 Task: Add Mineral Fusion Desert Sand Nail Polish to the cart.
Action: Mouse moved to (237, 118)
Screenshot: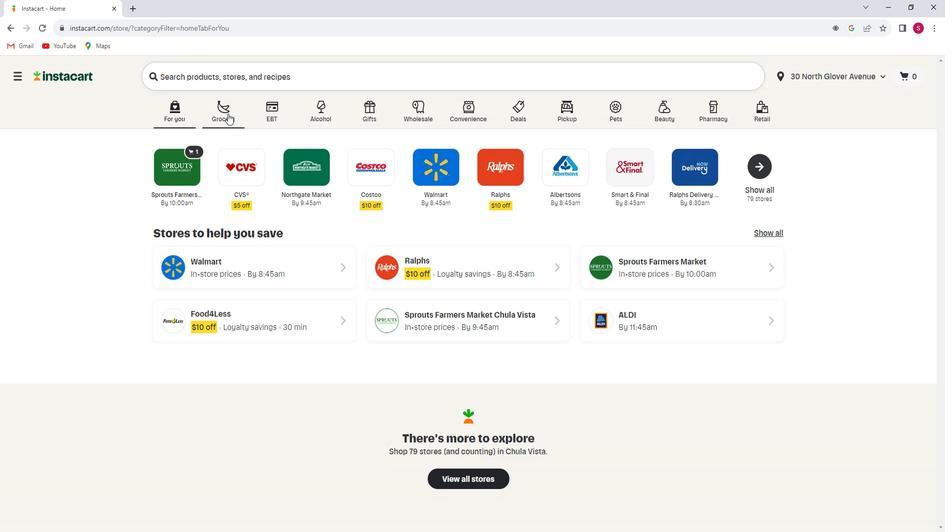 
Action: Mouse pressed left at (237, 118)
Screenshot: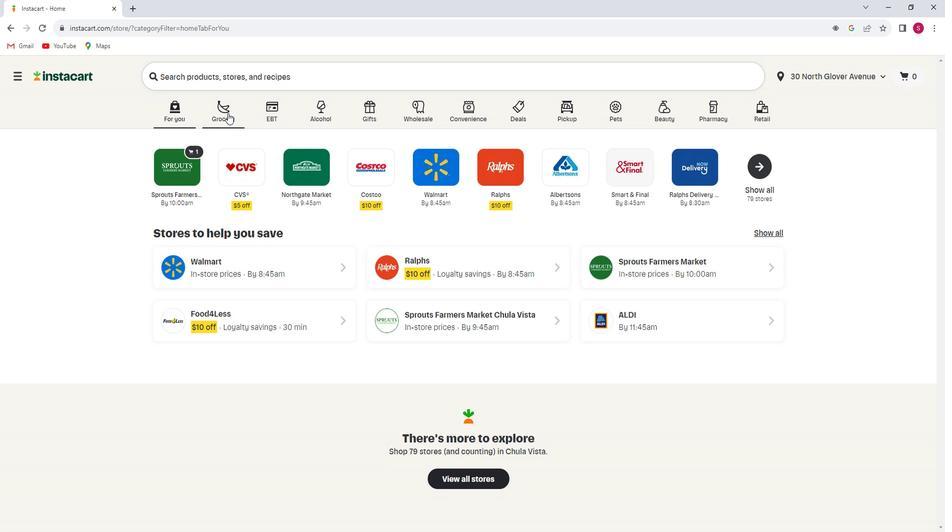 
Action: Mouse moved to (243, 296)
Screenshot: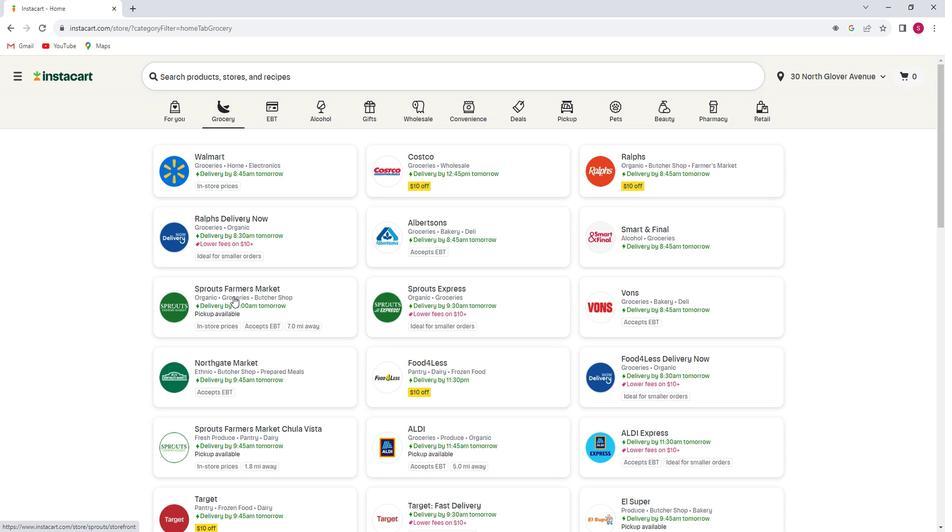 
Action: Mouse pressed left at (243, 296)
Screenshot: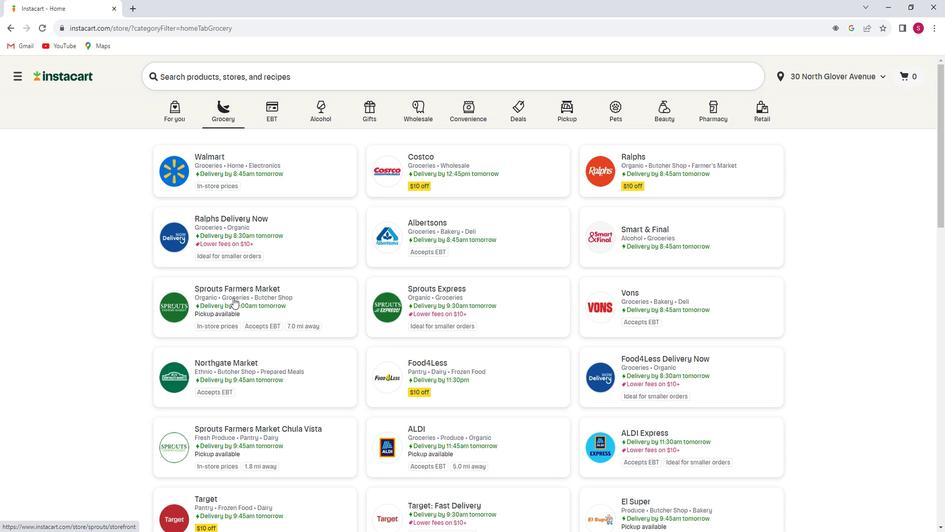 
Action: Mouse moved to (89, 338)
Screenshot: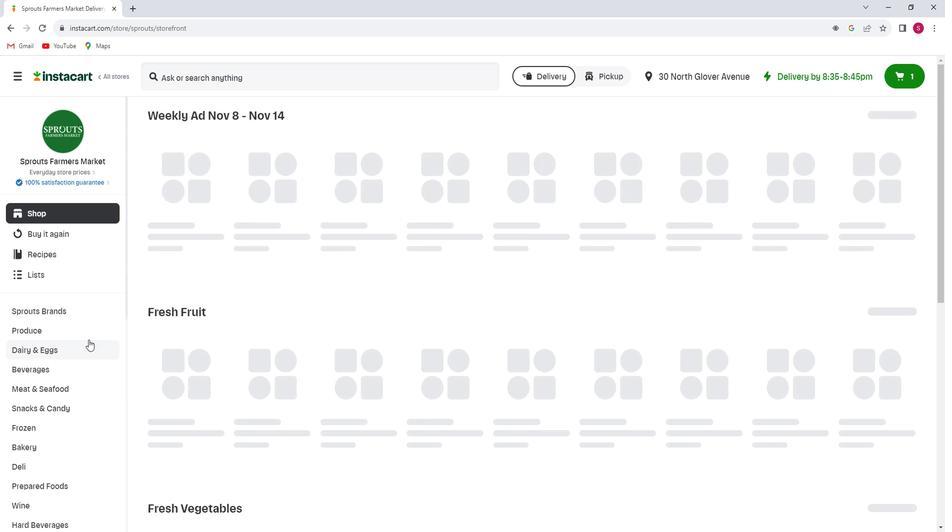 
Action: Mouse scrolled (89, 337) with delta (0, 0)
Screenshot: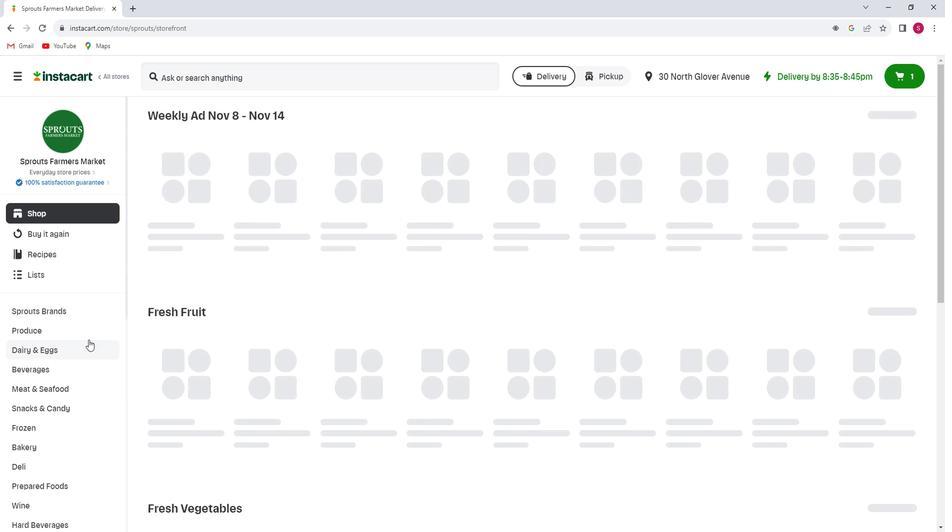 
Action: Mouse moved to (87, 338)
Screenshot: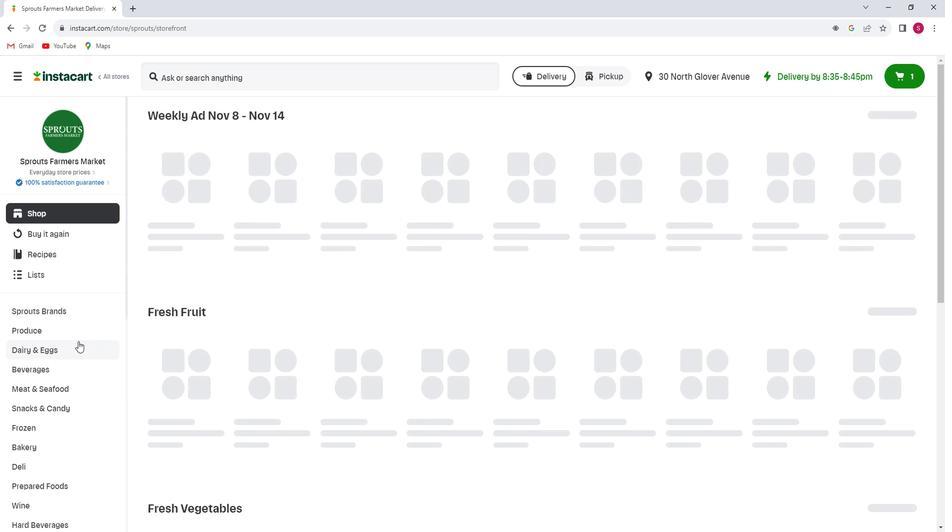 
Action: Mouse scrolled (87, 338) with delta (0, 0)
Screenshot: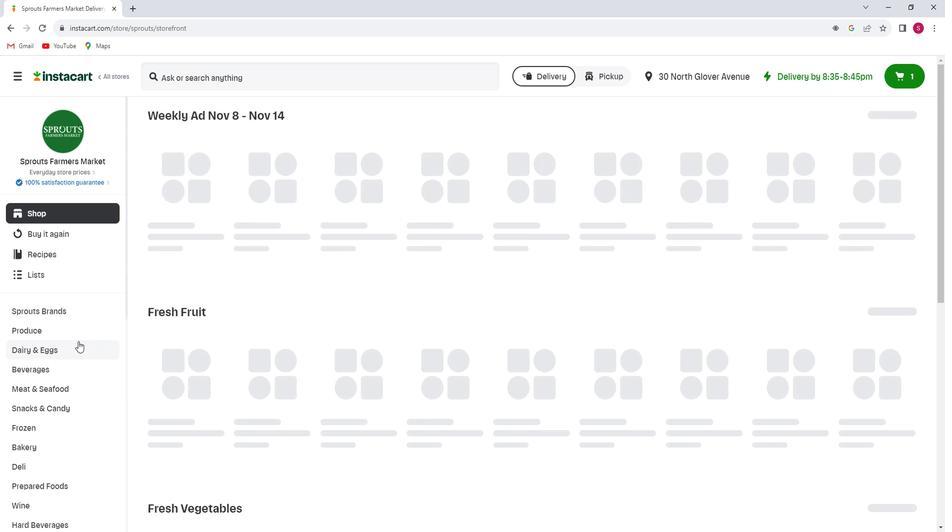 
Action: Mouse moved to (86, 339)
Screenshot: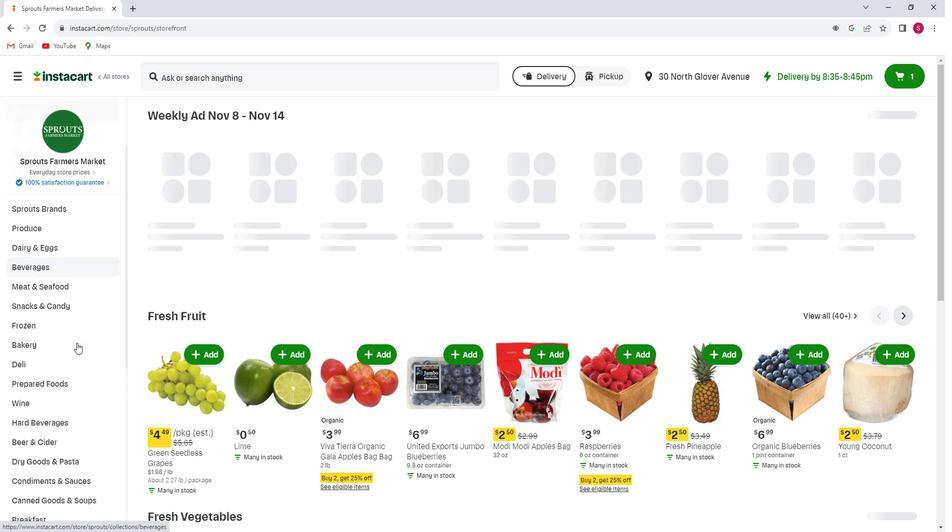 
Action: Mouse scrolled (86, 339) with delta (0, 0)
Screenshot: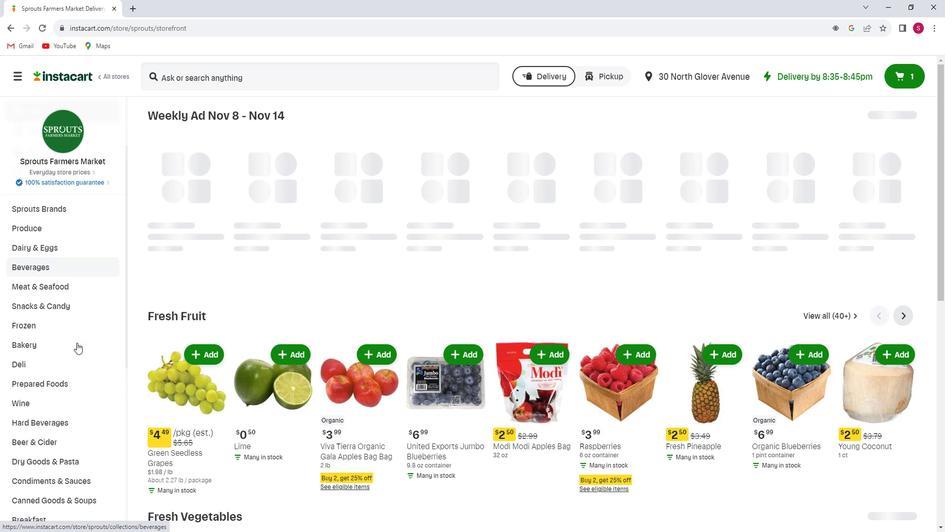 
Action: Mouse scrolled (86, 339) with delta (0, 0)
Screenshot: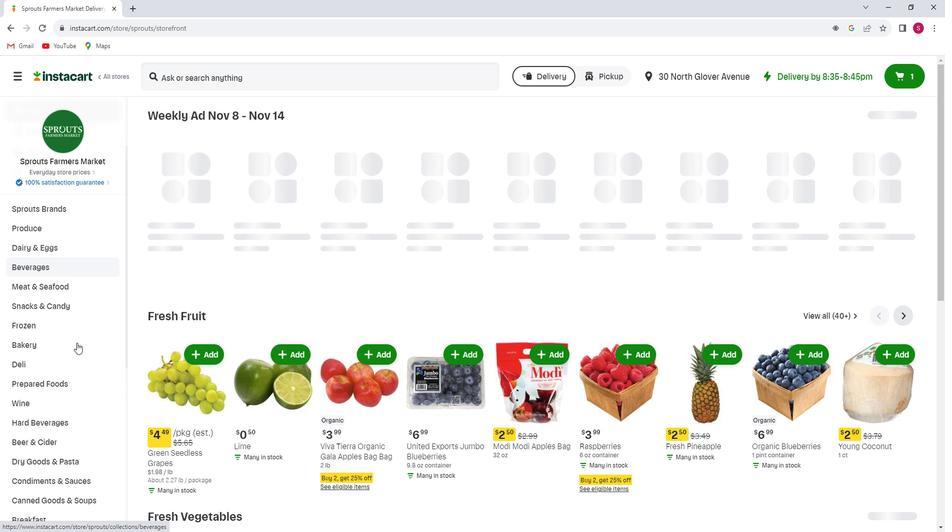 
Action: Mouse moved to (70, 366)
Screenshot: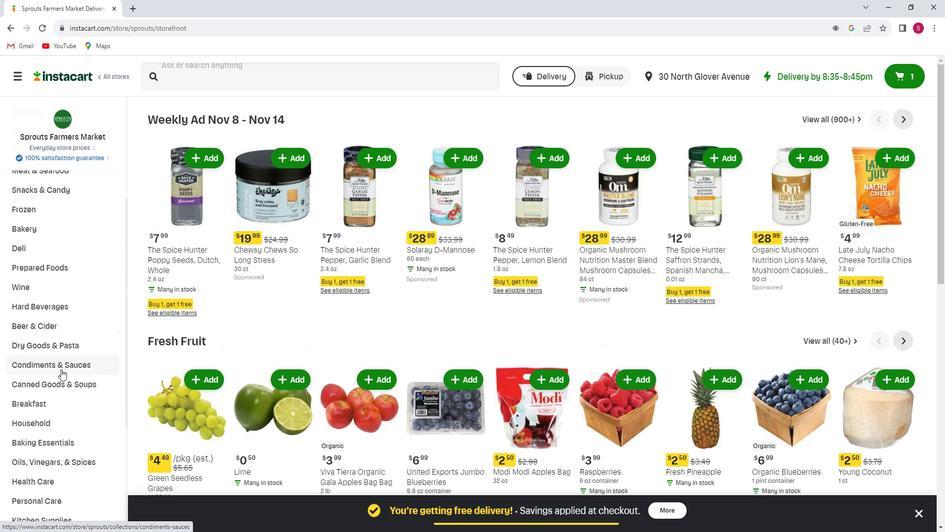 
Action: Mouse scrolled (70, 366) with delta (0, 0)
Screenshot: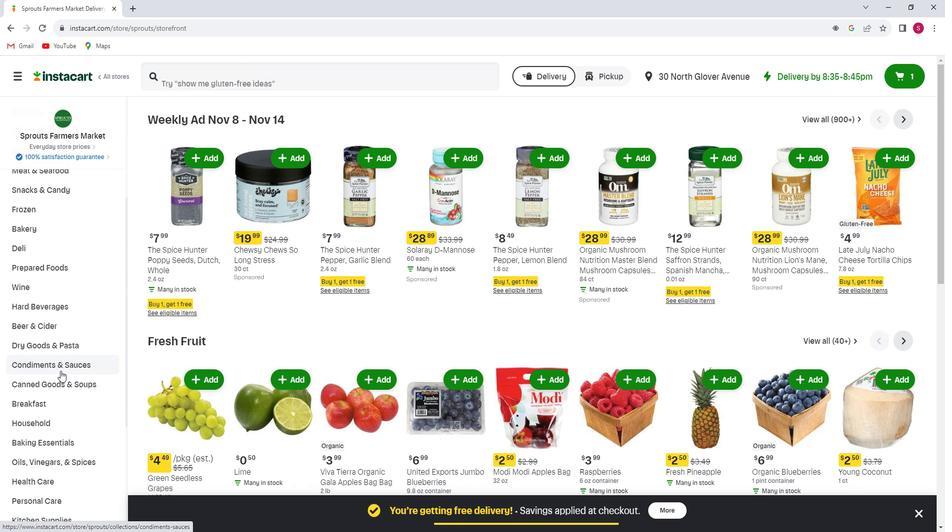 
Action: Mouse moved to (70, 371)
Screenshot: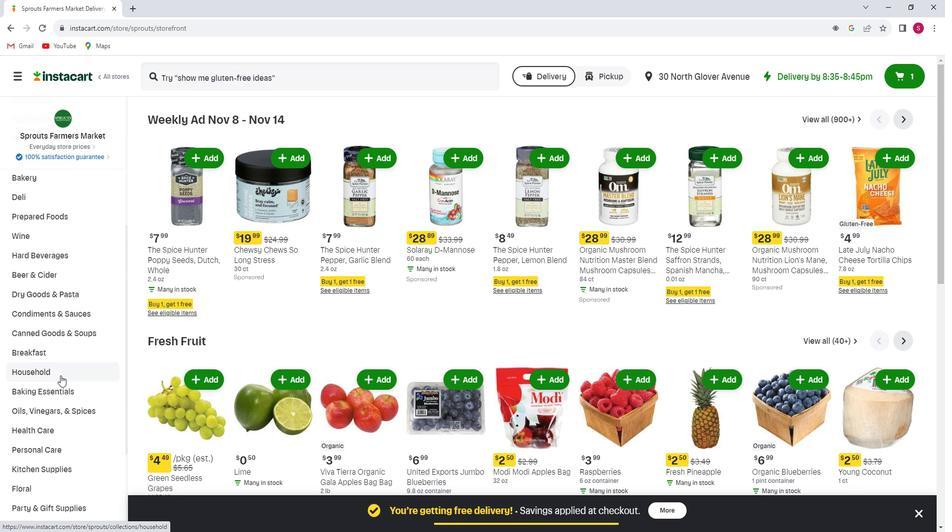 
Action: Mouse scrolled (70, 370) with delta (0, 0)
Screenshot: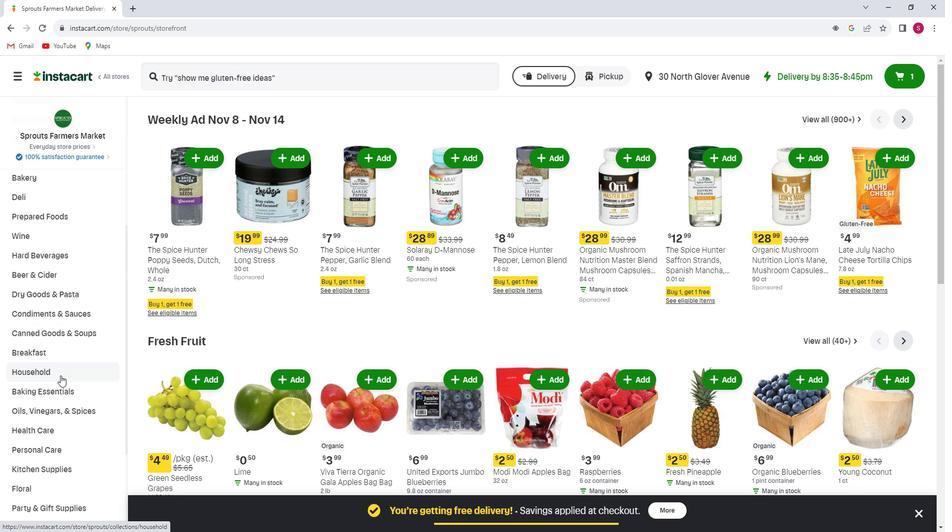 
Action: Mouse moved to (62, 389)
Screenshot: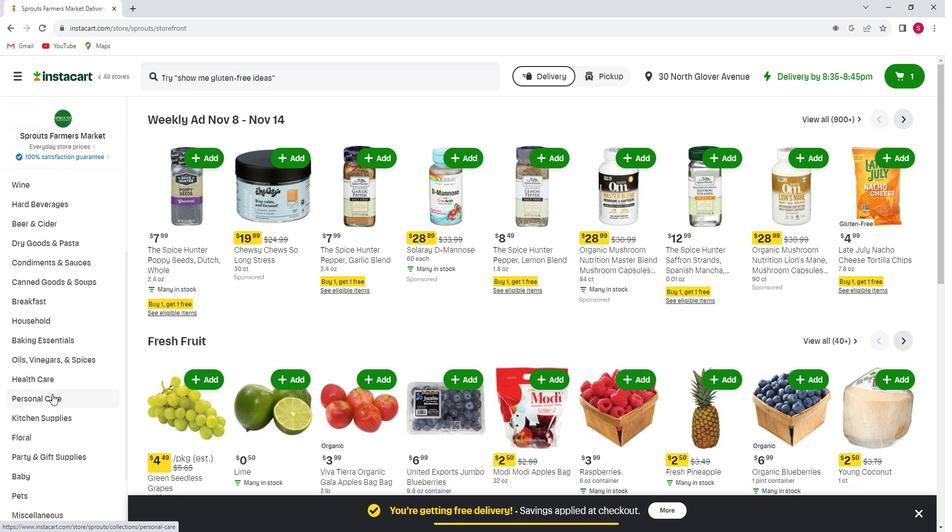 
Action: Mouse pressed left at (62, 389)
Screenshot: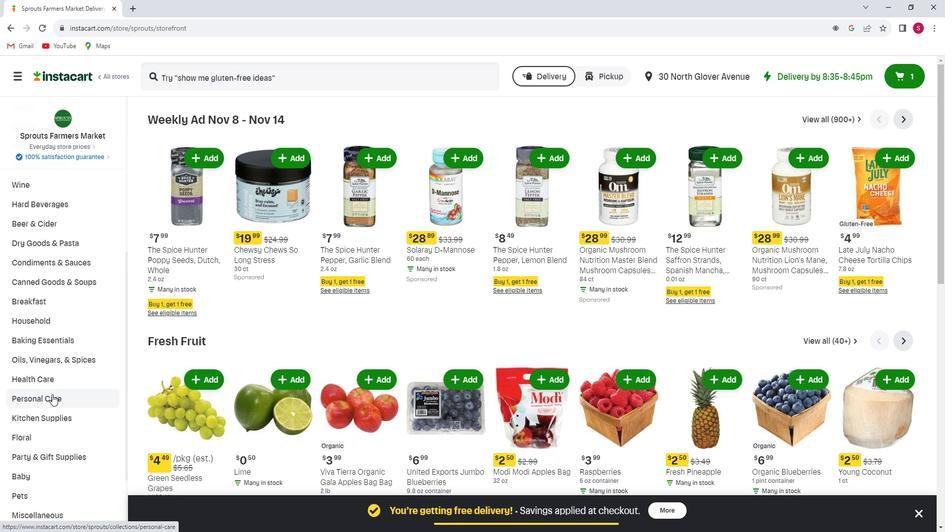 
Action: Mouse moved to (858, 147)
Screenshot: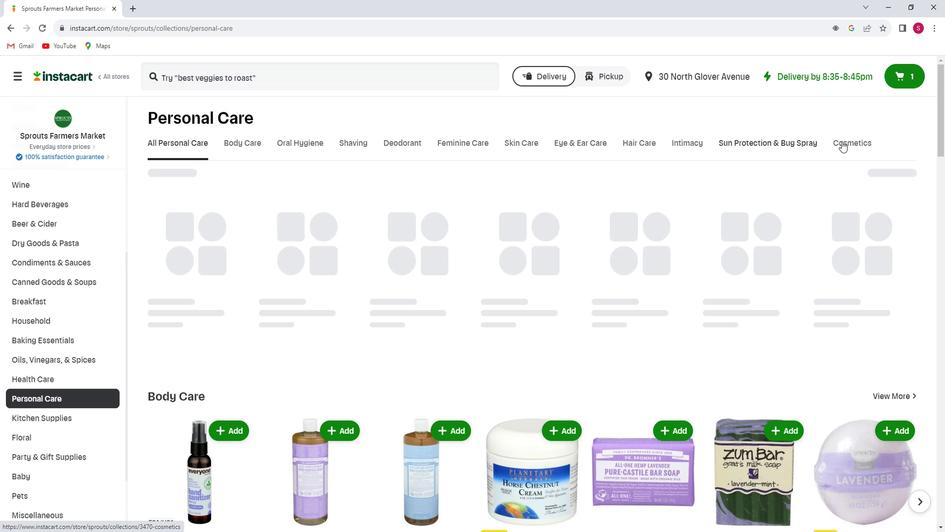 
Action: Mouse pressed left at (858, 147)
Screenshot: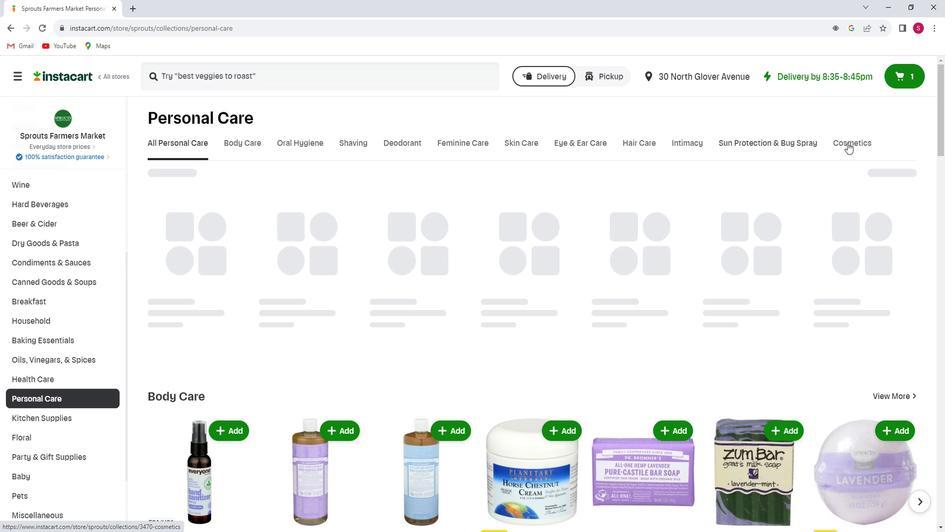 
Action: Mouse moved to (293, 195)
Screenshot: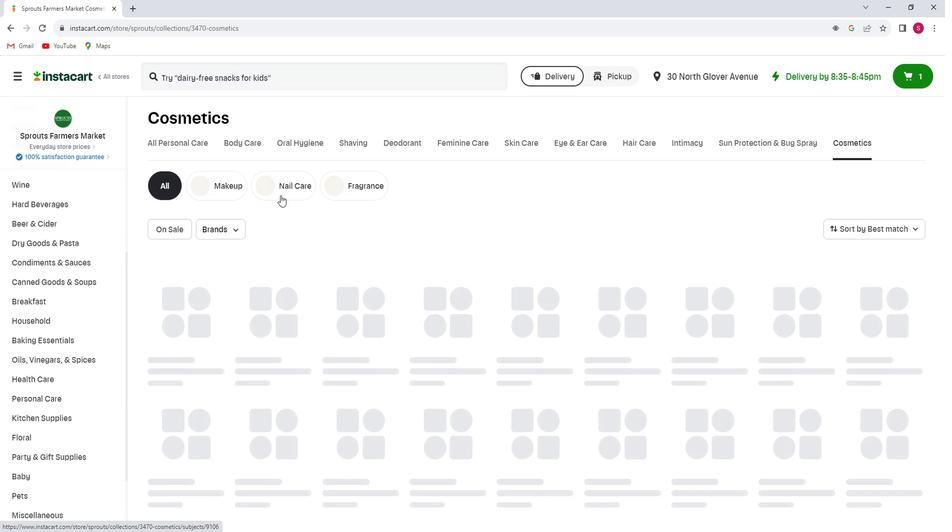 
Action: Mouse pressed left at (293, 195)
Screenshot: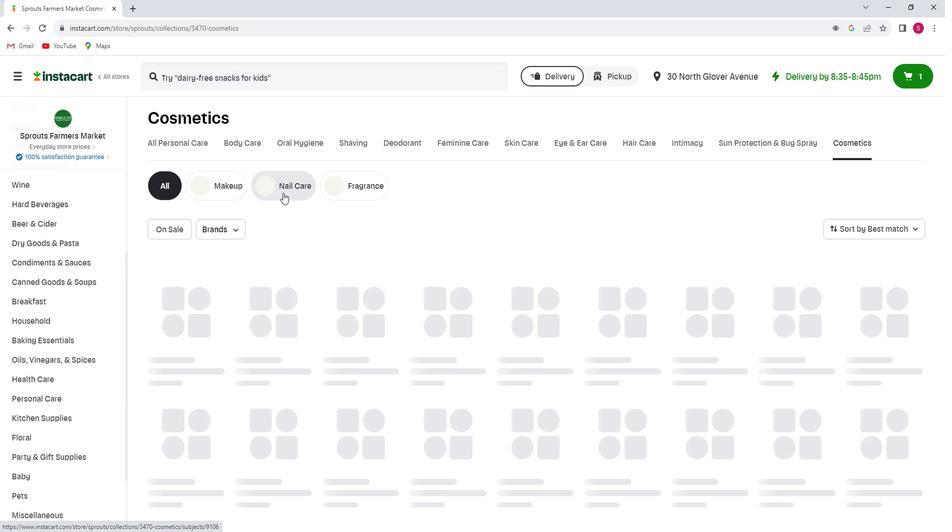 
Action: Mouse moved to (267, 76)
Screenshot: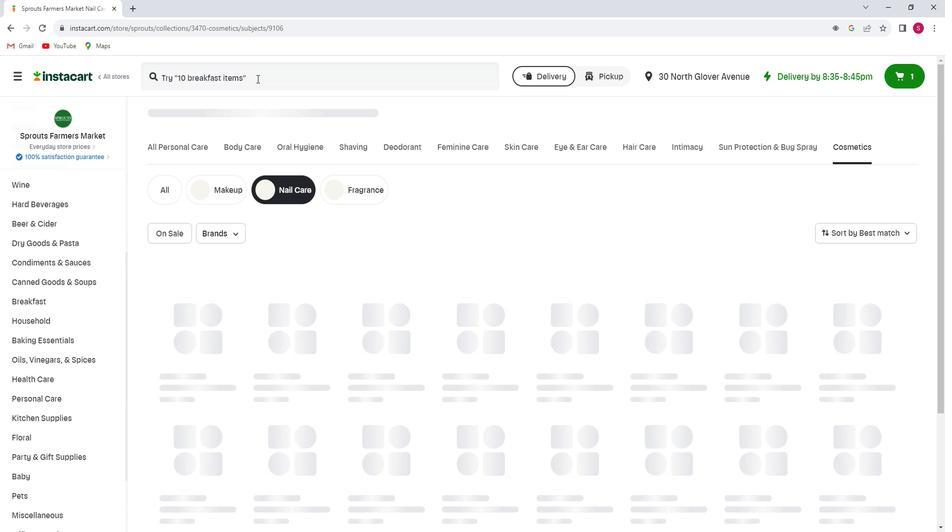 
Action: Mouse pressed left at (267, 76)
Screenshot: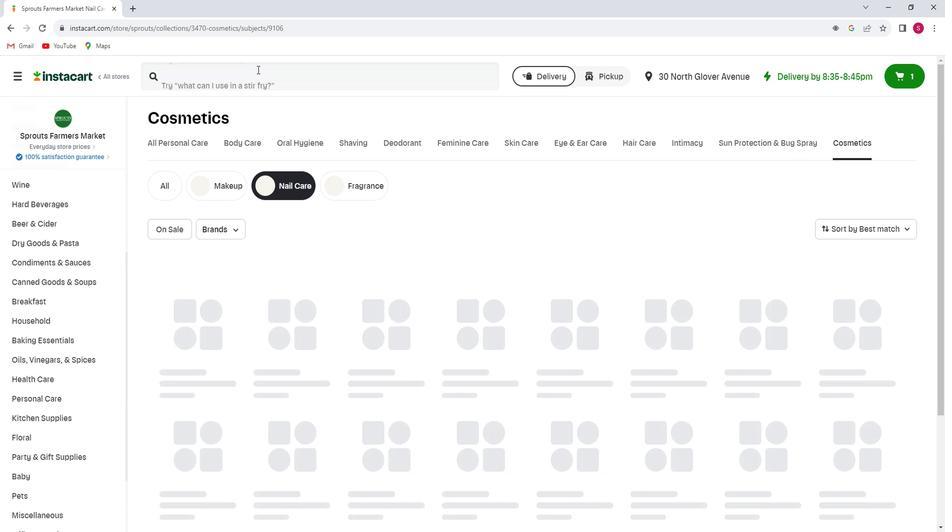 
Action: Key pressed <Key.shift>Mineral<Key.space><Key.shift>Fusion<Key.space><Key.shift>Desert<Key.space><Key.shift>Sand<Key.space><Key.shift>nail<Key.space><Key.shift>Polish<Key.enter>
Screenshot: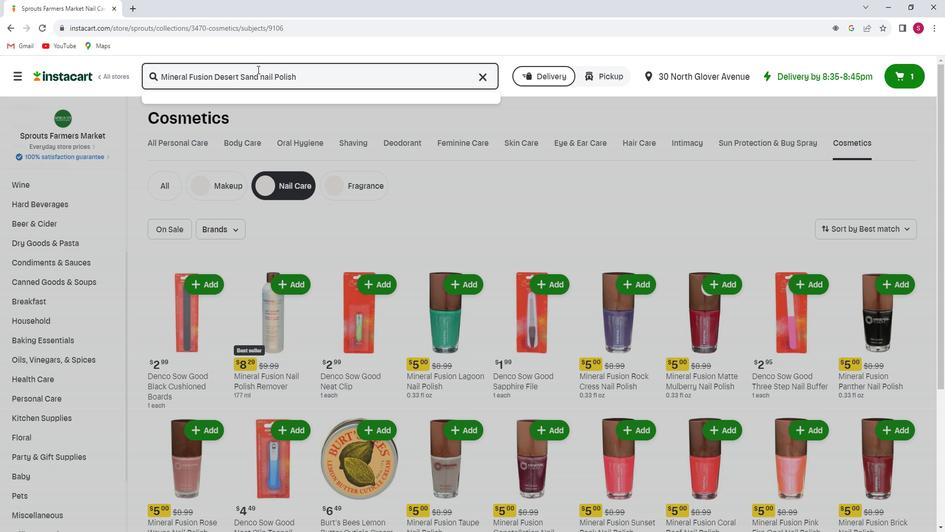 
Action: Mouse moved to (436, 242)
Screenshot: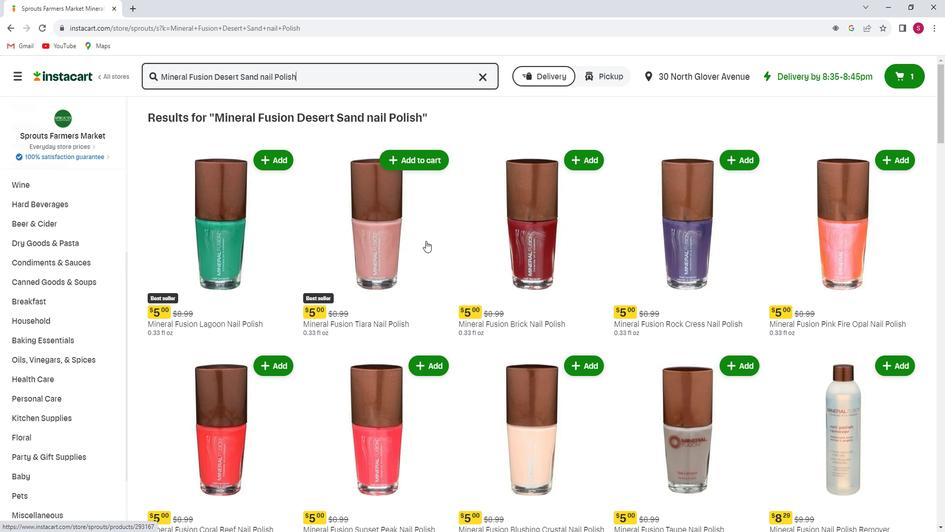 
Action: Mouse scrolled (436, 241) with delta (0, 0)
Screenshot: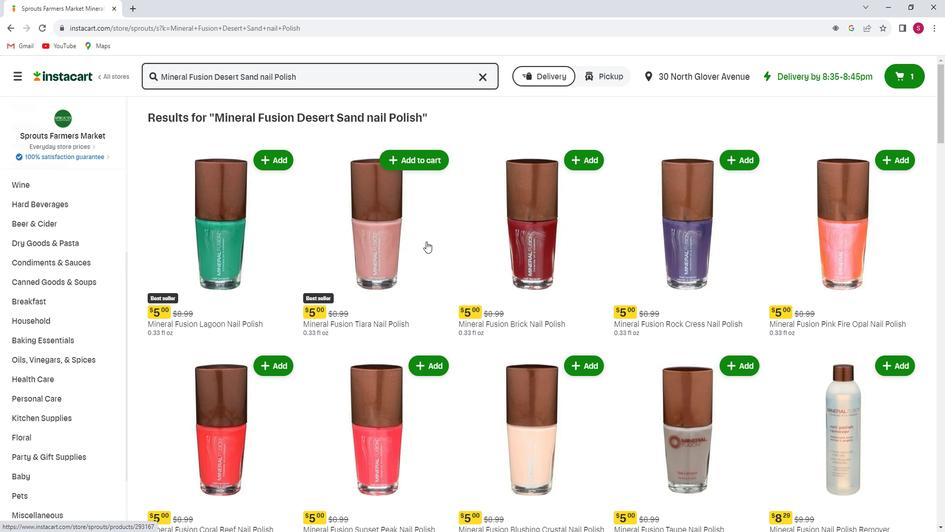 
Action: Mouse scrolled (436, 241) with delta (0, 0)
Screenshot: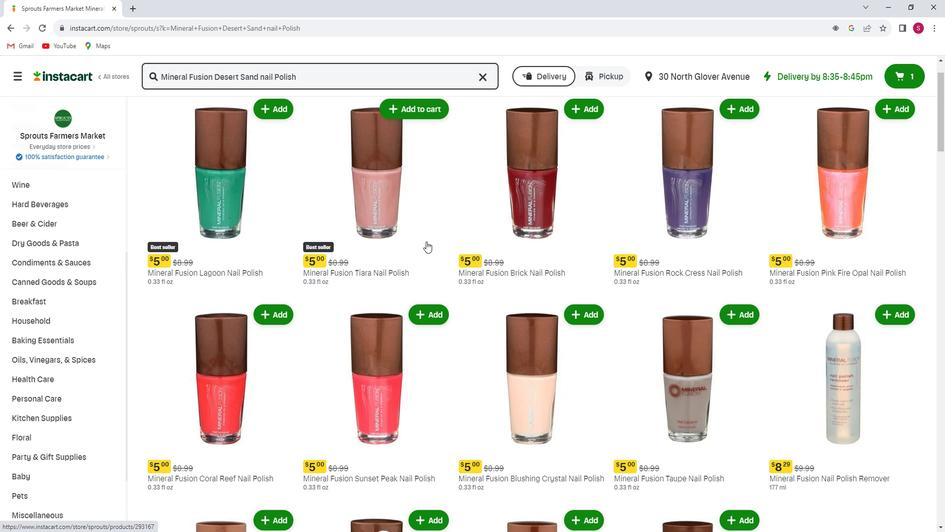 
Action: Mouse moved to (442, 245)
Screenshot: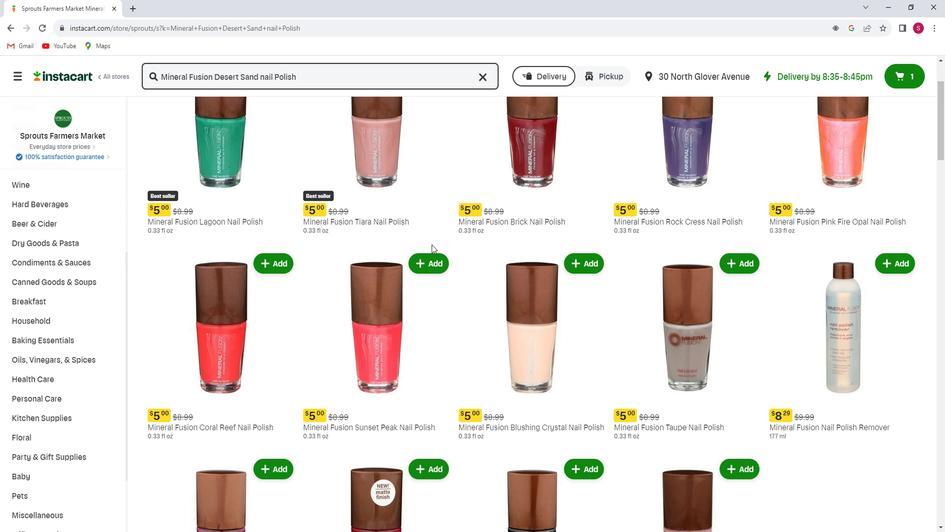 
Action: Mouse scrolled (442, 245) with delta (0, 0)
Screenshot: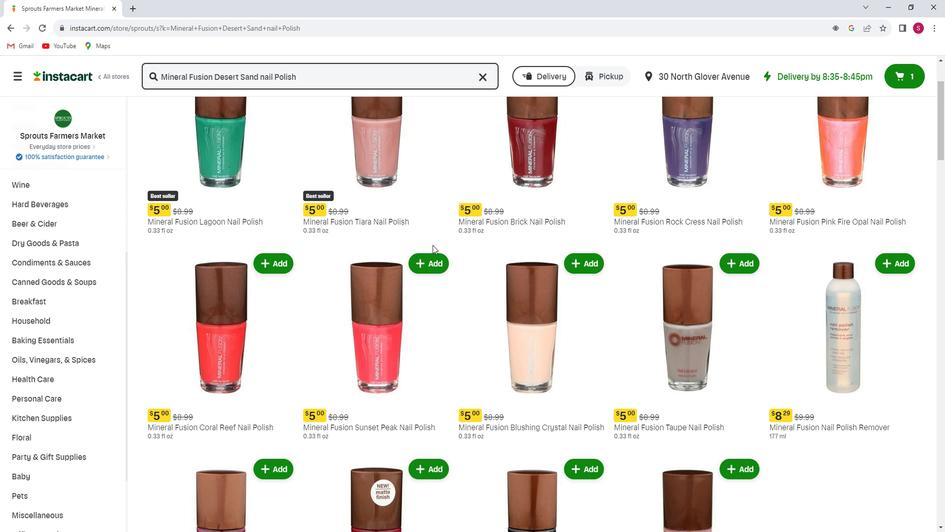 
Action: Mouse scrolled (442, 245) with delta (0, 0)
Screenshot: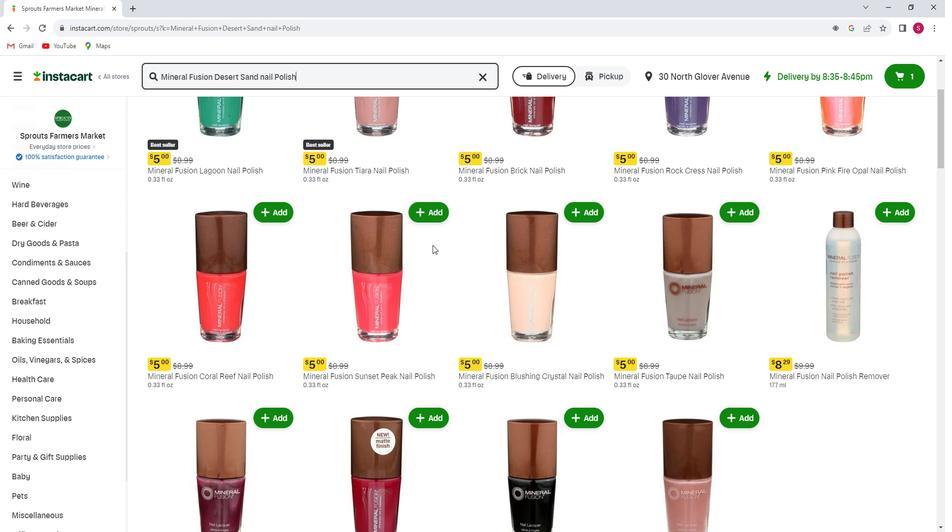 
Action: Mouse scrolled (442, 245) with delta (0, 0)
Screenshot: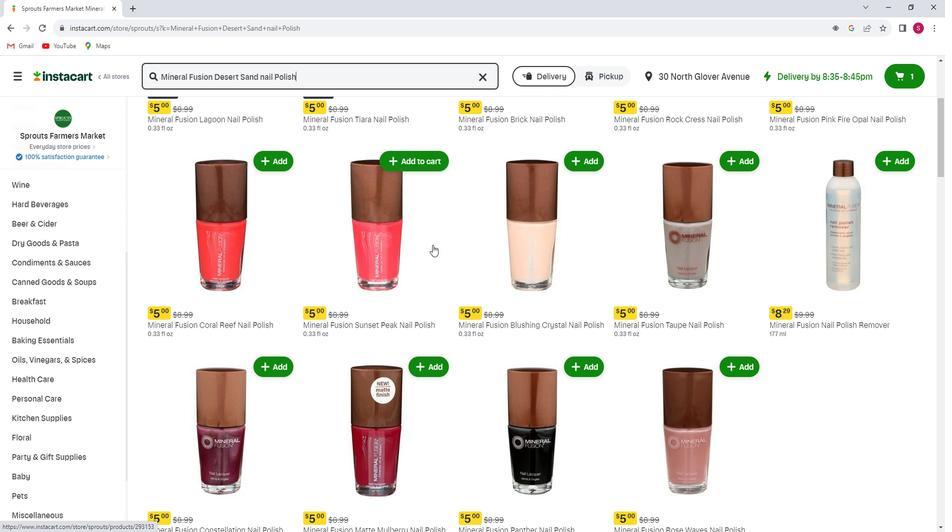 
Action: Mouse scrolled (442, 245) with delta (0, 0)
Screenshot: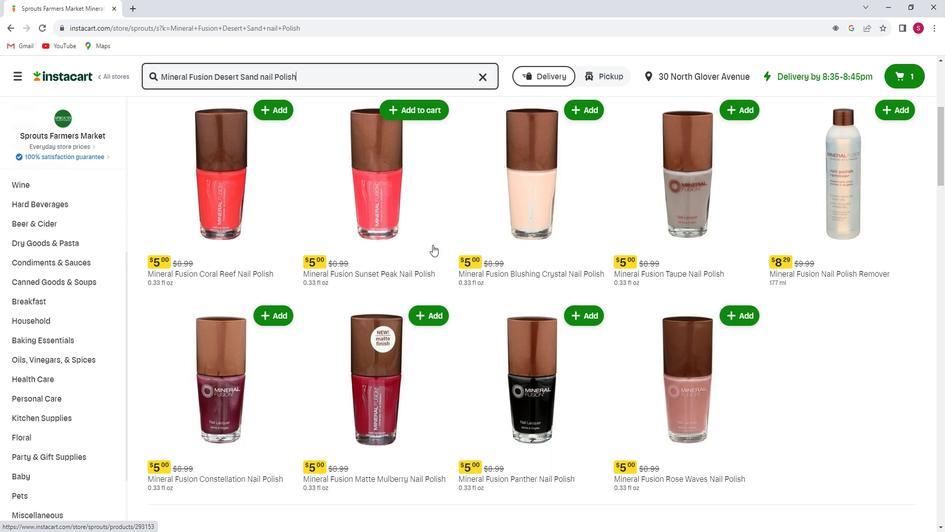 
Action: Mouse scrolled (442, 245) with delta (0, 0)
Screenshot: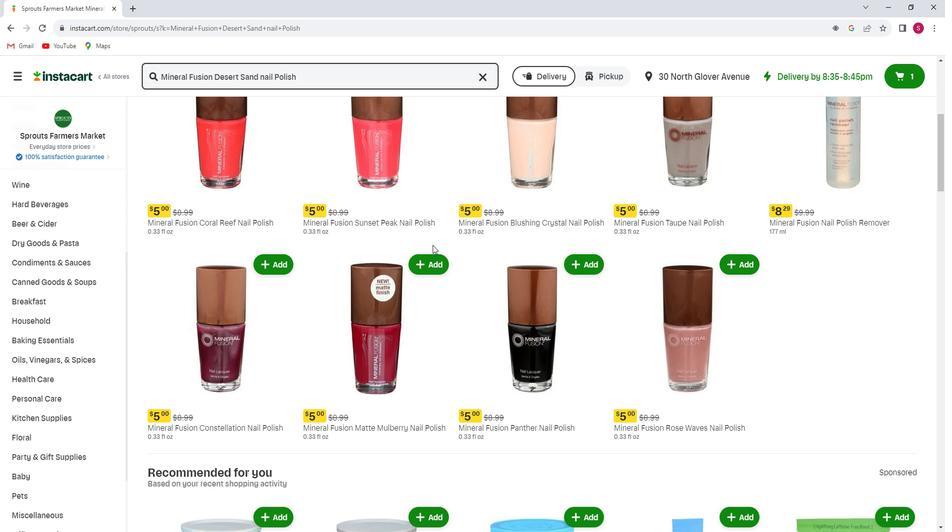 
Action: Mouse moved to (442, 246)
Screenshot: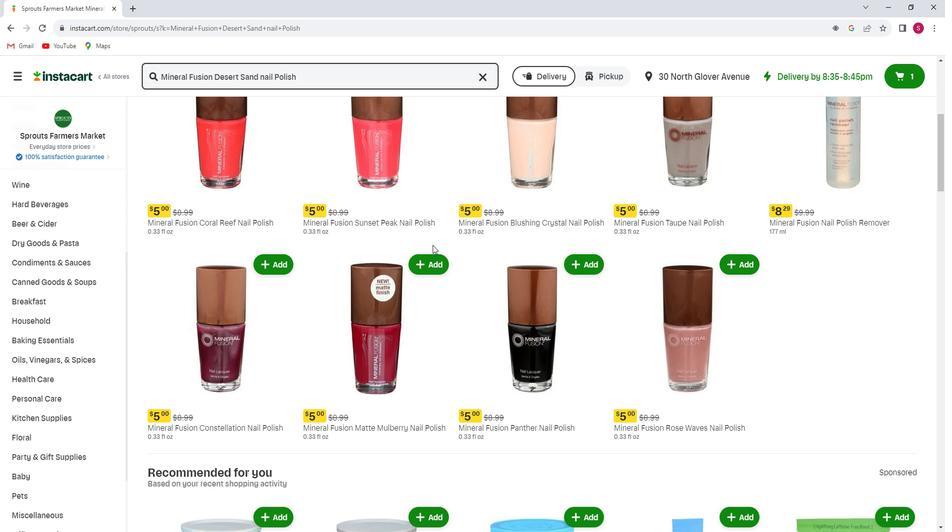 
Action: Mouse scrolled (442, 245) with delta (0, 0)
Screenshot: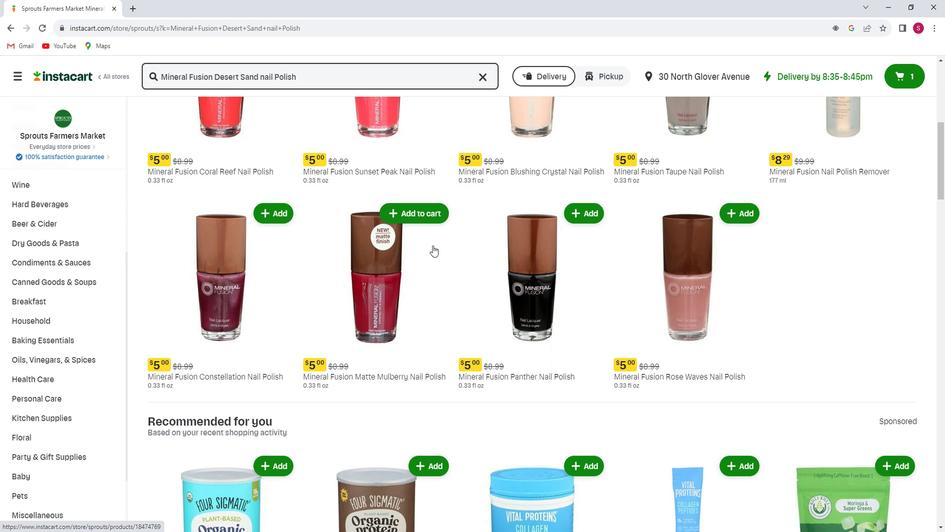 
Action: Mouse scrolled (442, 245) with delta (0, 0)
Screenshot: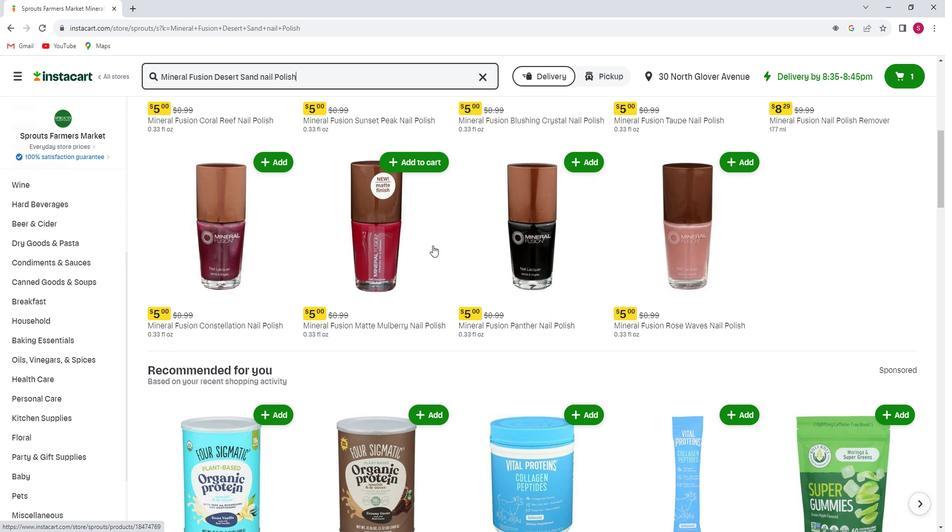 
Action: Mouse scrolled (442, 245) with delta (0, 0)
Screenshot: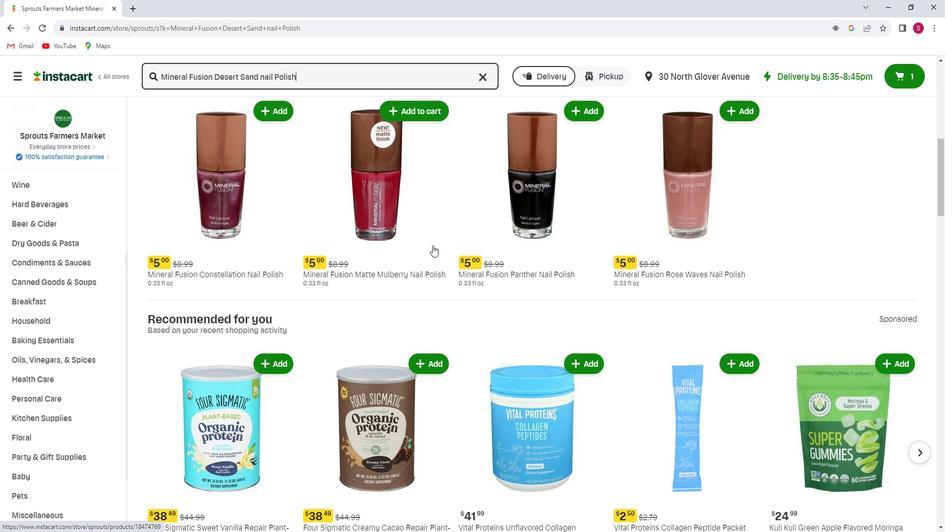 
Action: Mouse scrolled (442, 245) with delta (0, 0)
Screenshot: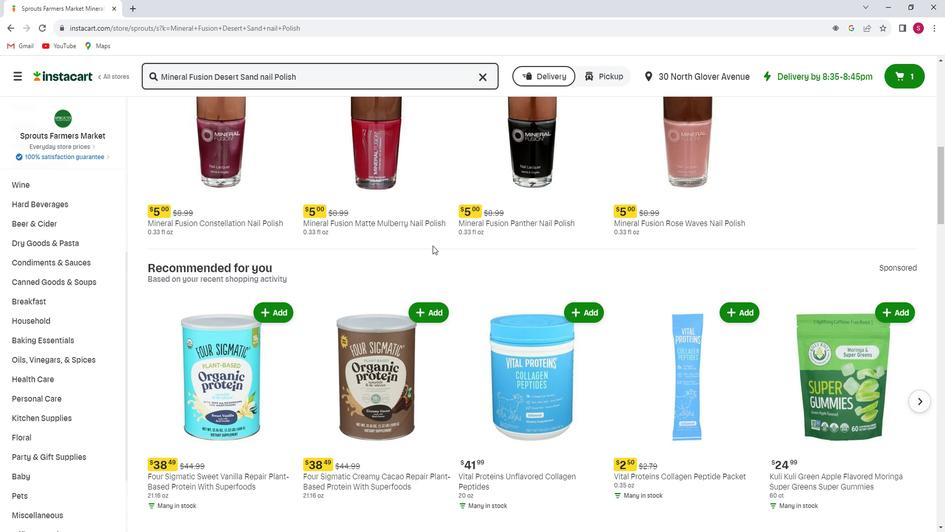 
Action: Mouse scrolled (442, 245) with delta (0, 0)
Screenshot: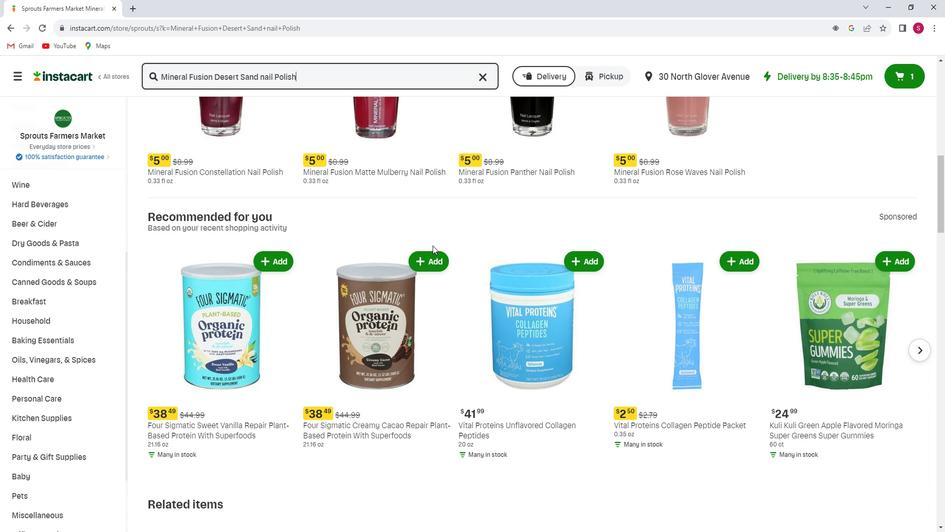 
Action: Mouse scrolled (442, 245) with delta (0, 0)
Screenshot: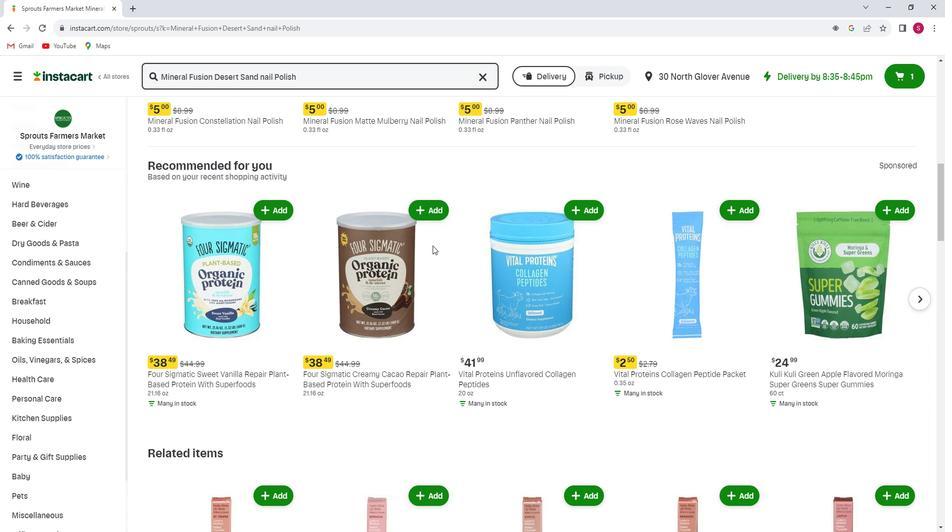 
Action: Mouse scrolled (442, 245) with delta (0, 0)
Screenshot: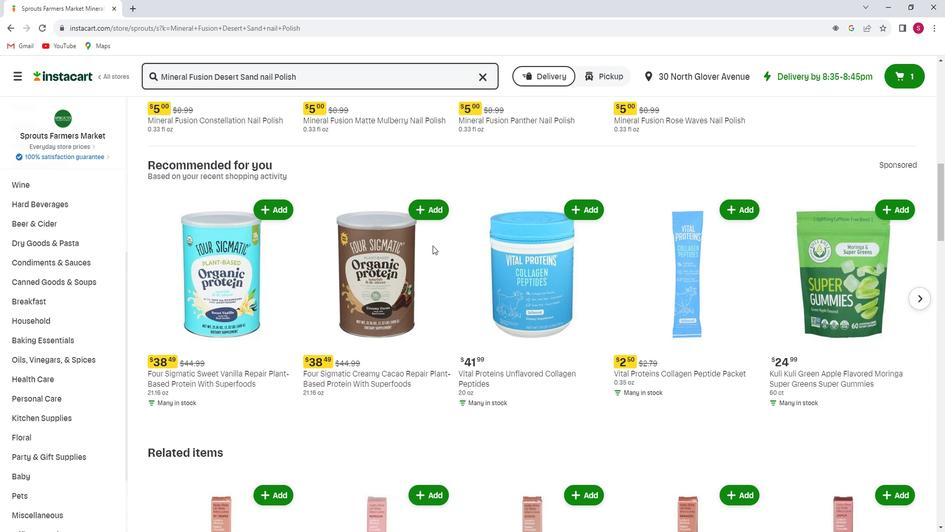 
Action: Mouse scrolled (442, 245) with delta (0, 0)
Screenshot: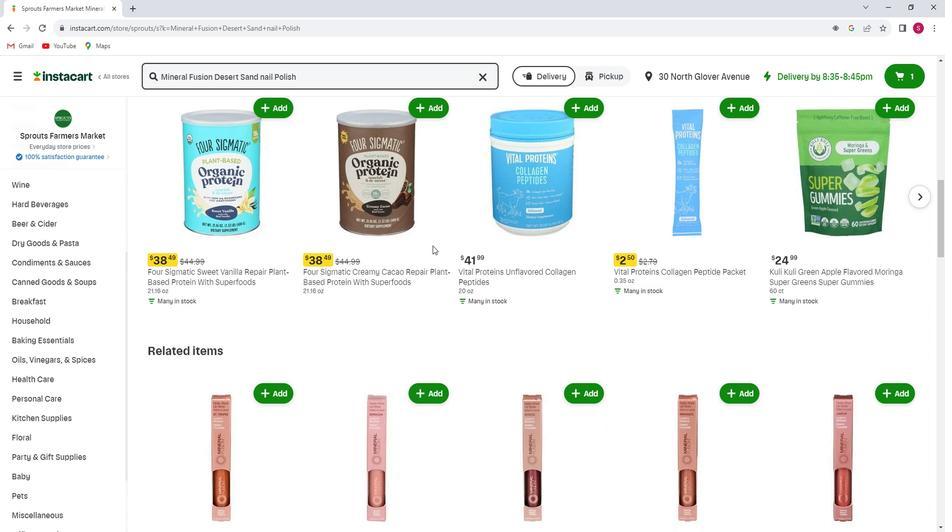 
Action: Mouse scrolled (442, 245) with delta (0, 0)
Screenshot: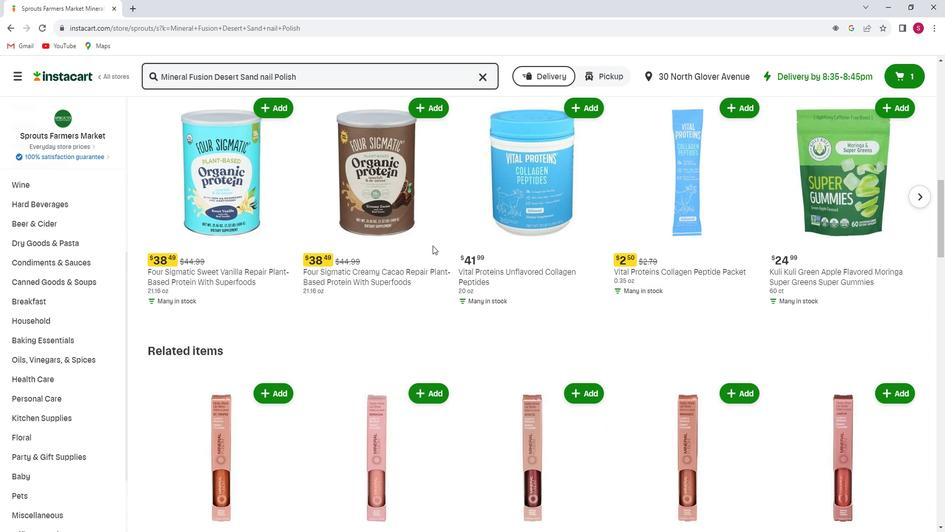 
Action: Mouse scrolled (442, 245) with delta (0, 0)
Screenshot: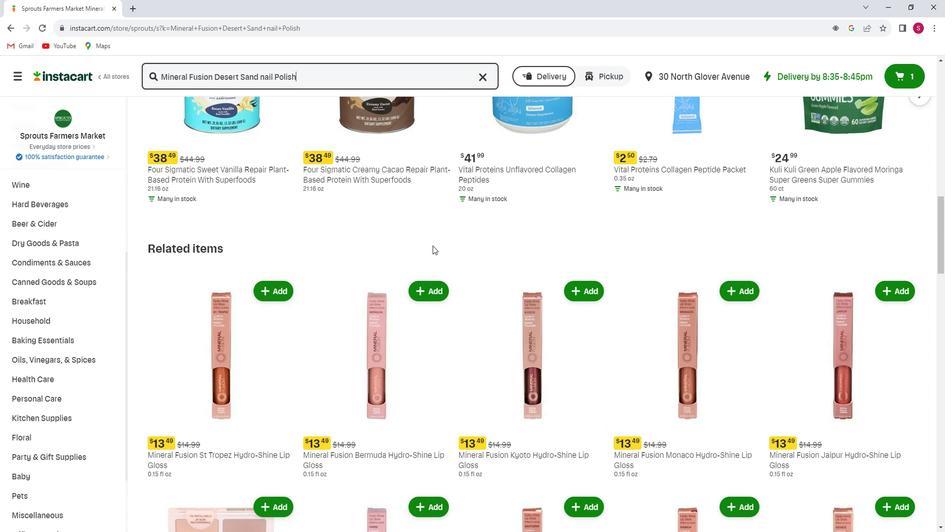 
Action: Mouse scrolled (442, 245) with delta (0, 0)
Screenshot: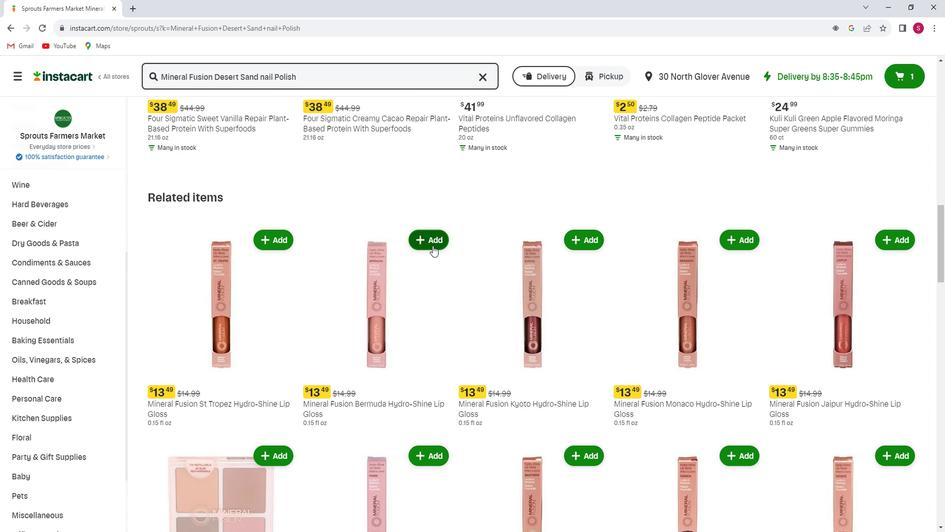 
Action: Mouse scrolled (442, 245) with delta (0, 0)
Screenshot: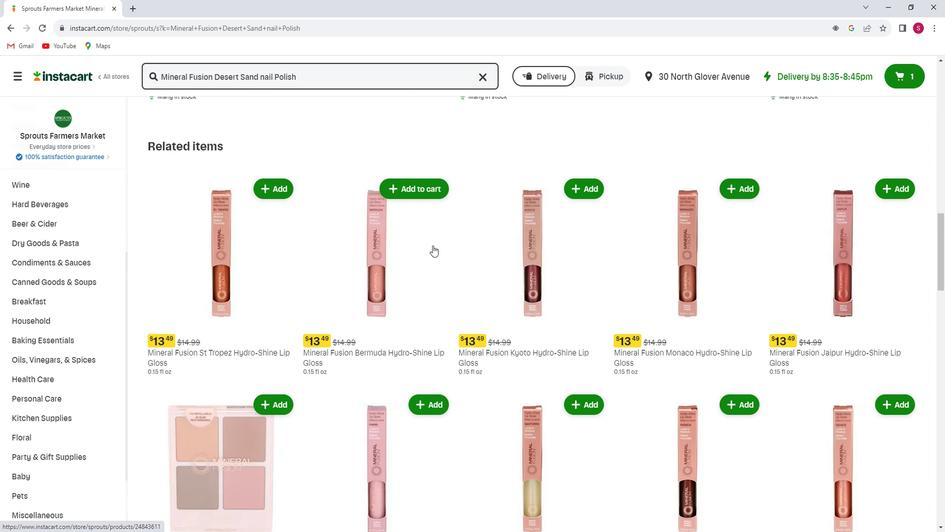 
Action: Mouse scrolled (442, 246) with delta (0, 0)
Screenshot: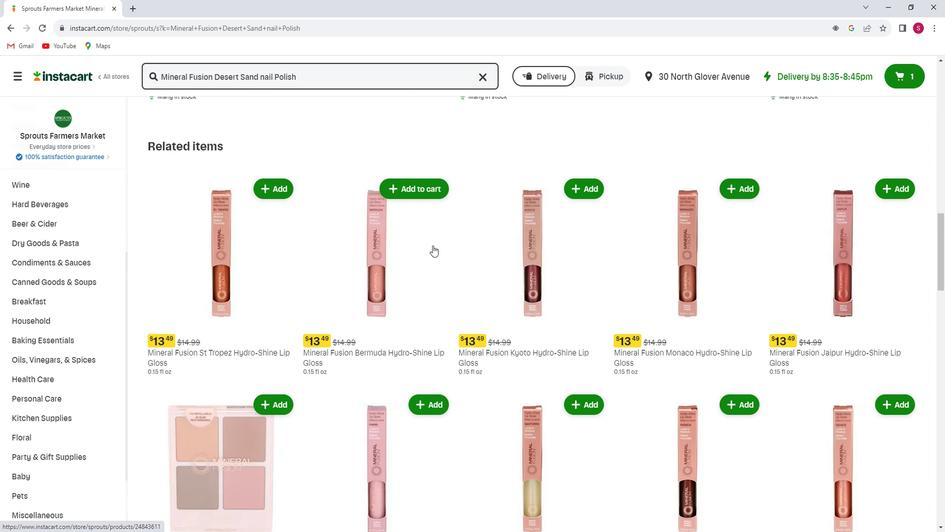 
Action: Mouse scrolled (442, 245) with delta (0, 0)
Screenshot: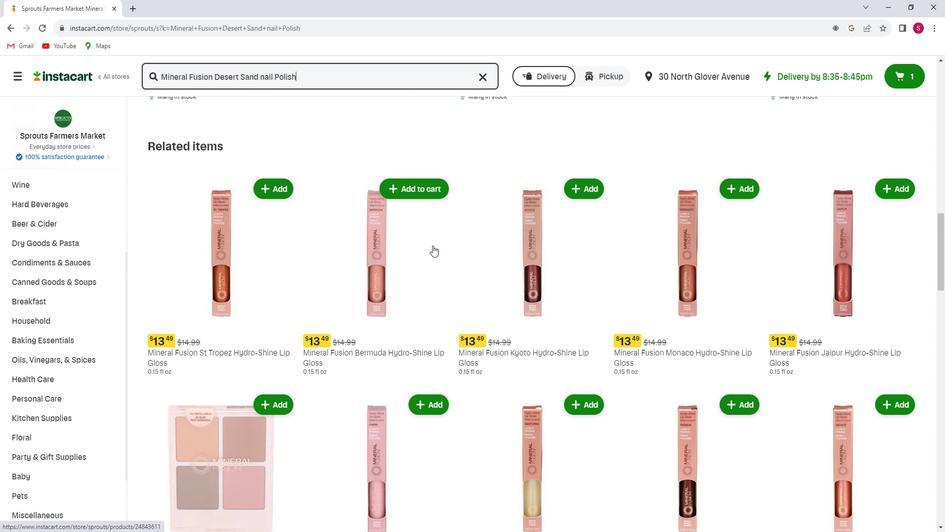 
Action: Mouse scrolled (442, 245) with delta (0, 0)
Screenshot: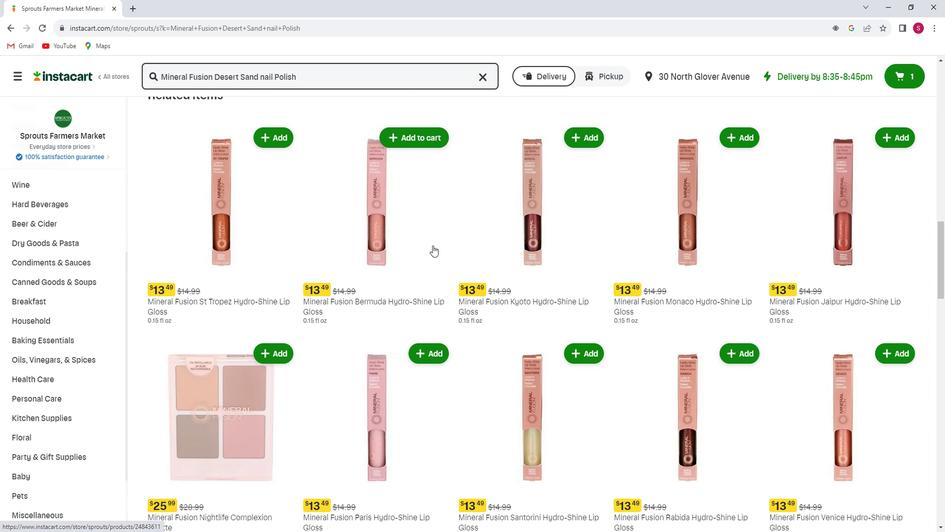 
Action: Mouse scrolled (442, 245) with delta (0, 0)
Screenshot: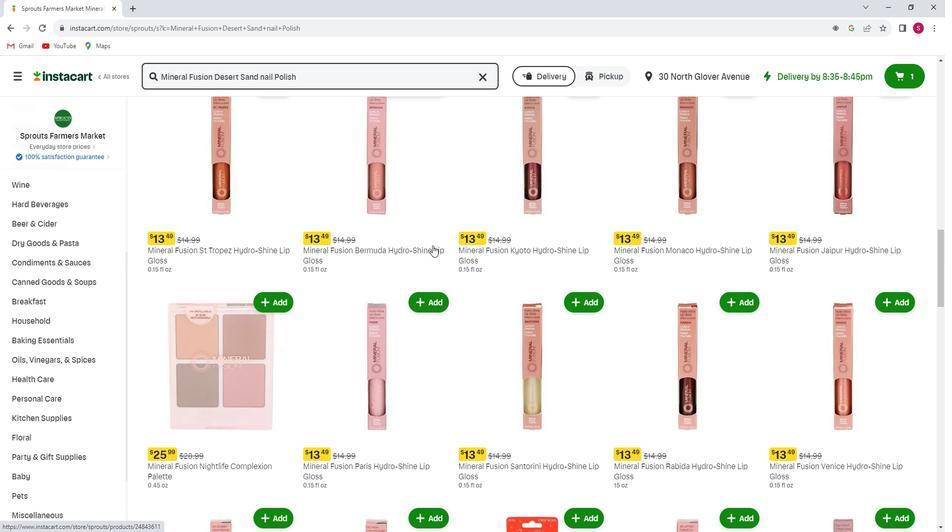 
Action: Mouse scrolled (442, 245) with delta (0, 0)
Screenshot: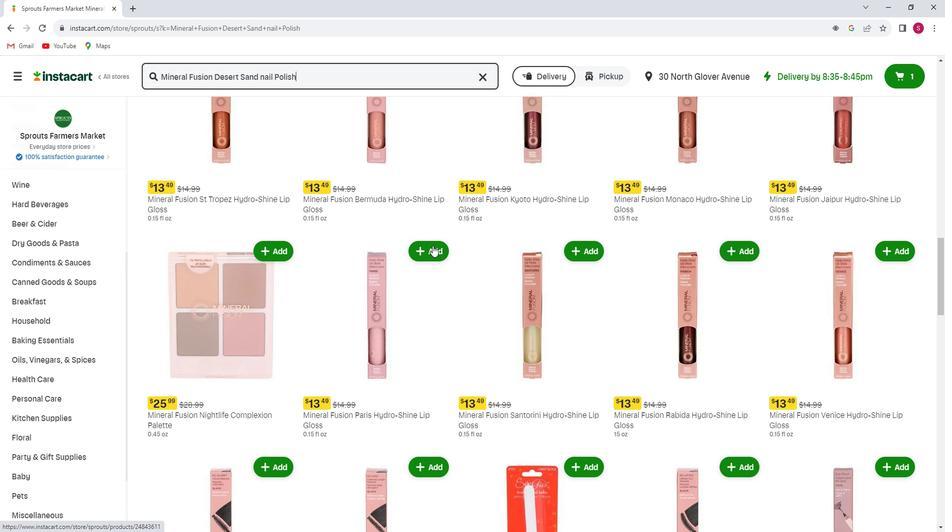 
Action: Mouse moved to (442, 255)
Screenshot: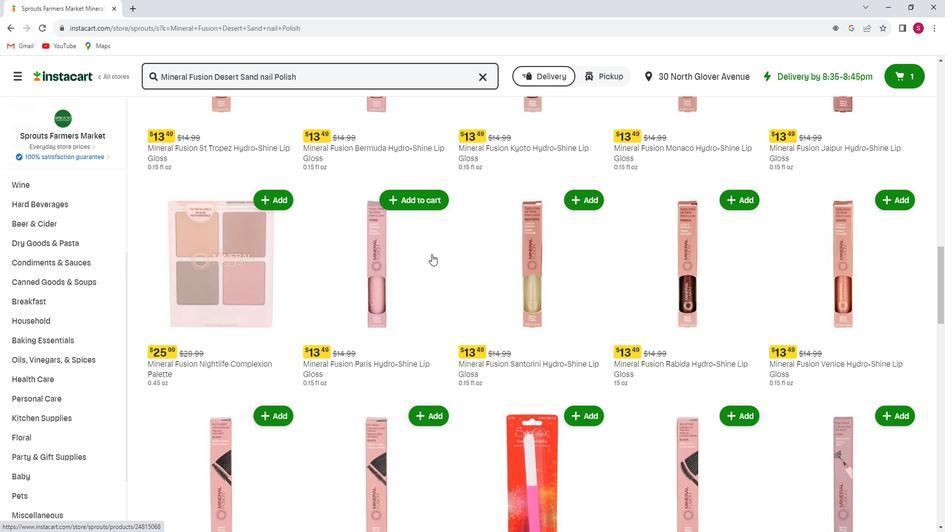 
Action: Mouse scrolled (442, 254) with delta (0, 0)
Screenshot: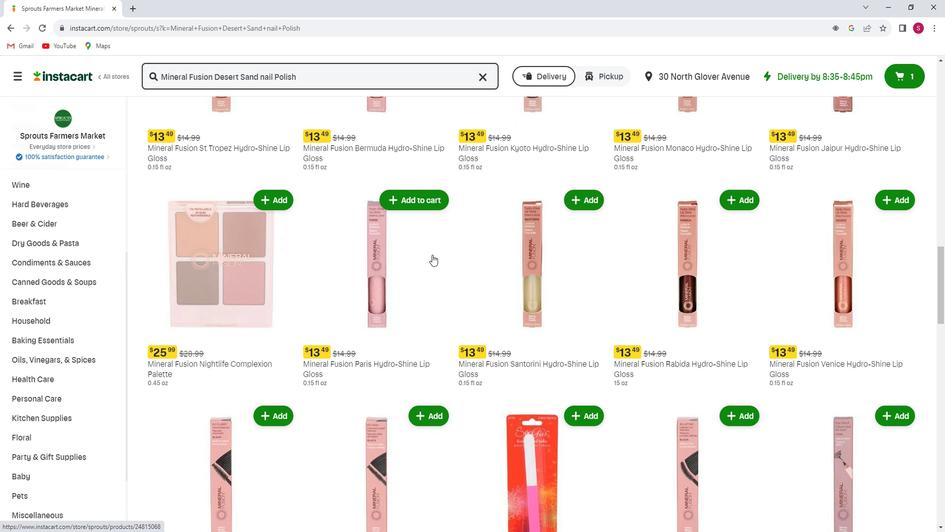 
Action: Mouse scrolled (442, 254) with delta (0, 0)
Screenshot: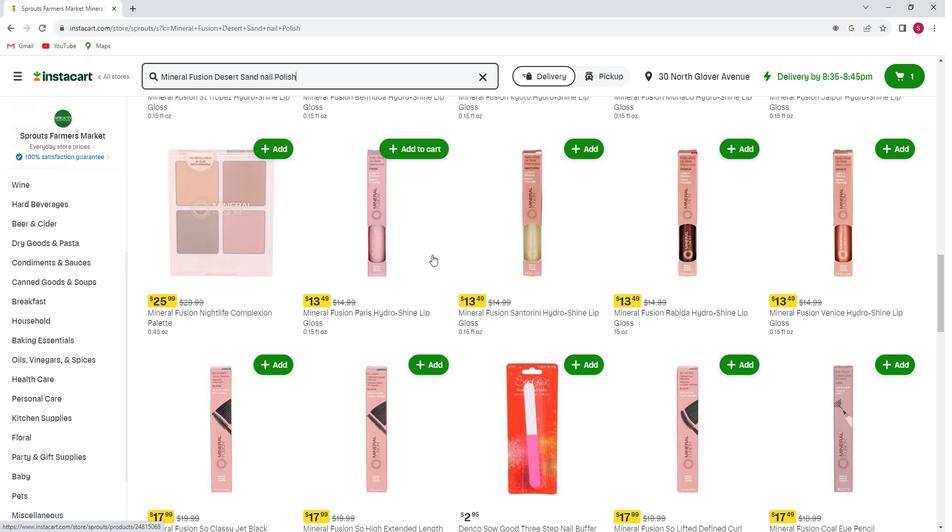 
Action: Mouse moved to (442, 257)
Screenshot: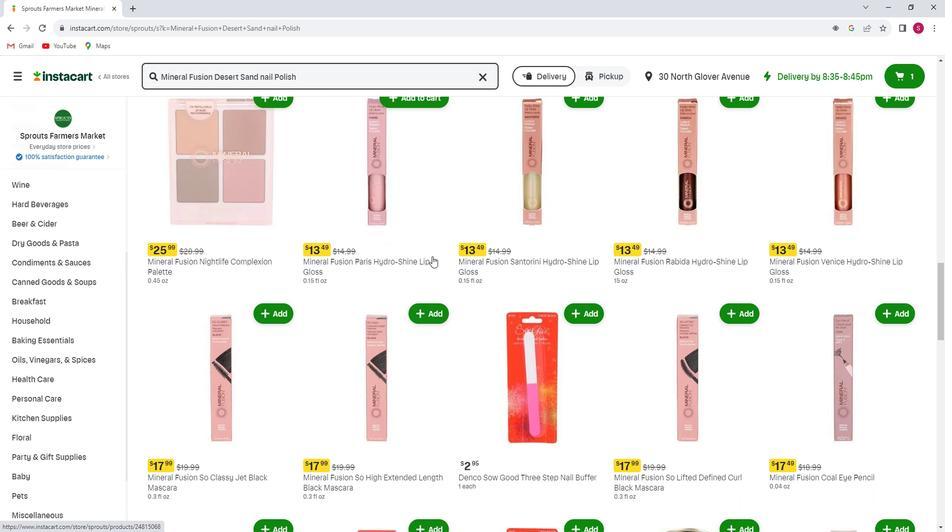 
Action: Mouse scrolled (442, 256) with delta (0, 0)
Screenshot: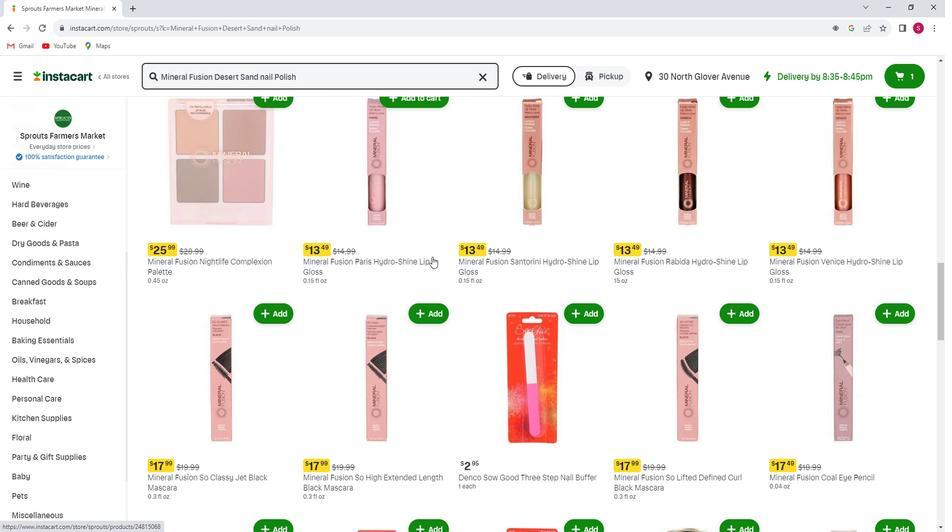 
Action: Mouse scrolled (442, 256) with delta (0, 0)
Screenshot: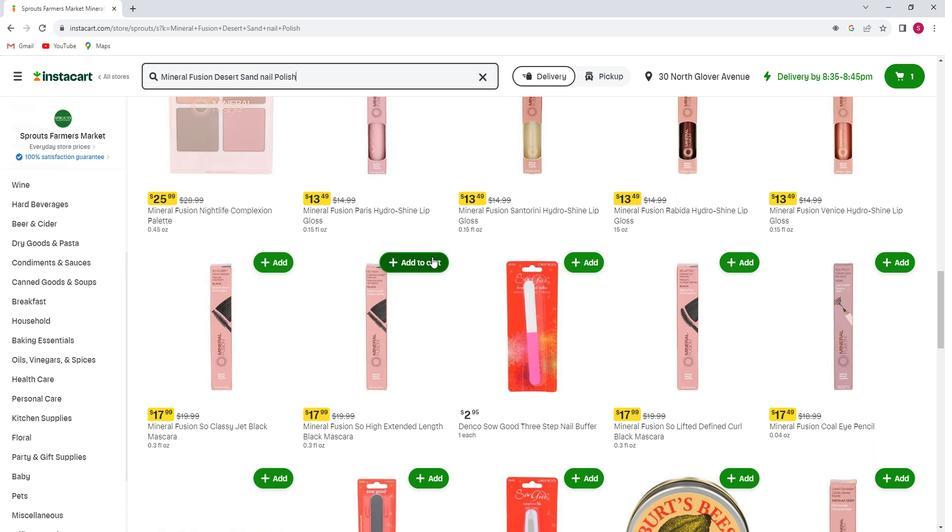 
Action: Mouse scrolled (442, 256) with delta (0, 0)
Screenshot: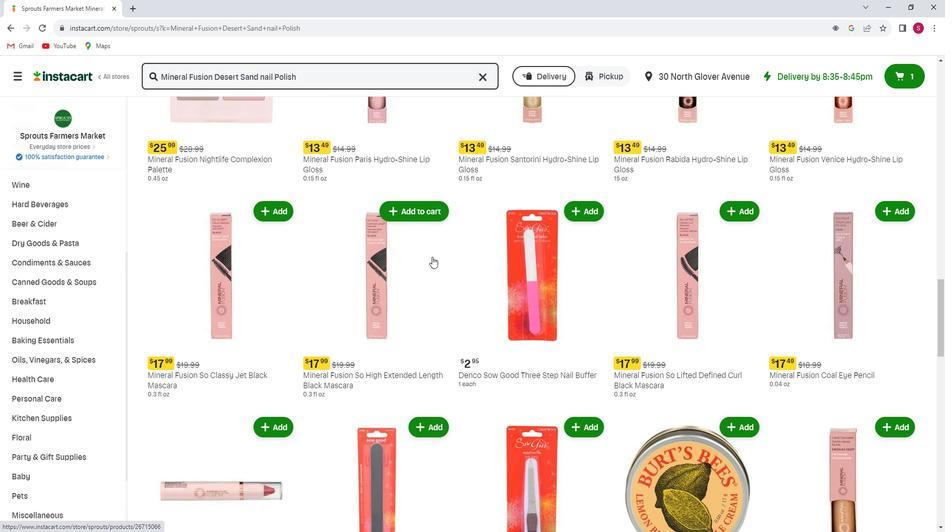 
Action: Mouse scrolled (442, 256) with delta (0, 0)
Screenshot: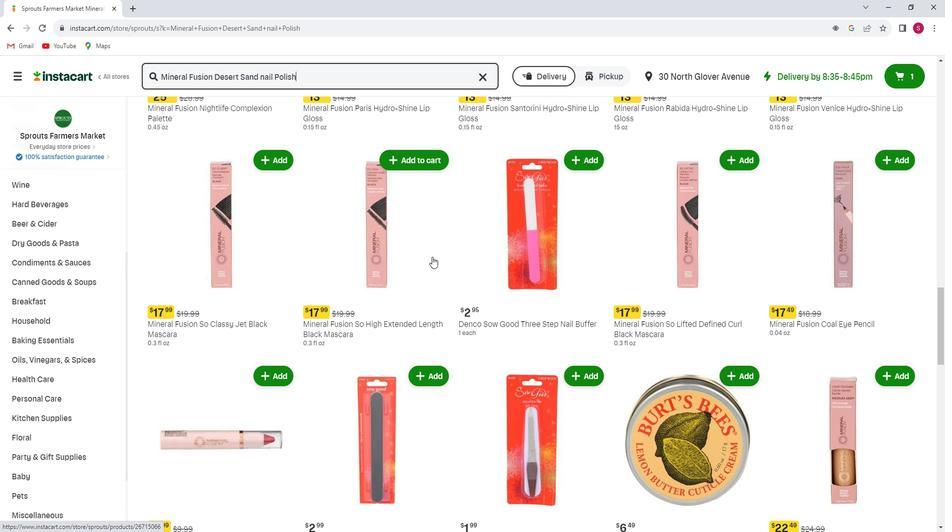 
Action: Mouse scrolled (442, 256) with delta (0, 0)
Screenshot: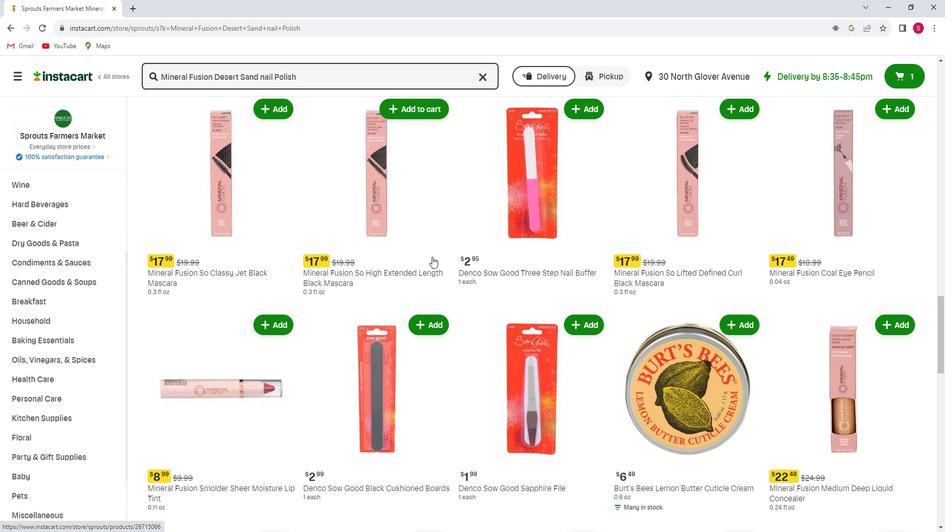 
Action: Mouse scrolled (442, 256) with delta (0, 0)
Screenshot: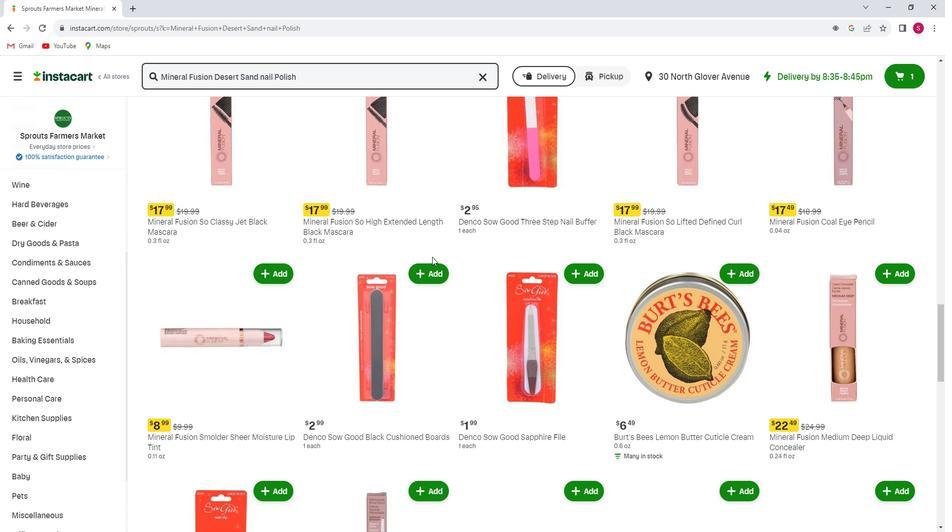 
Action: Mouse scrolled (442, 256) with delta (0, 0)
Screenshot: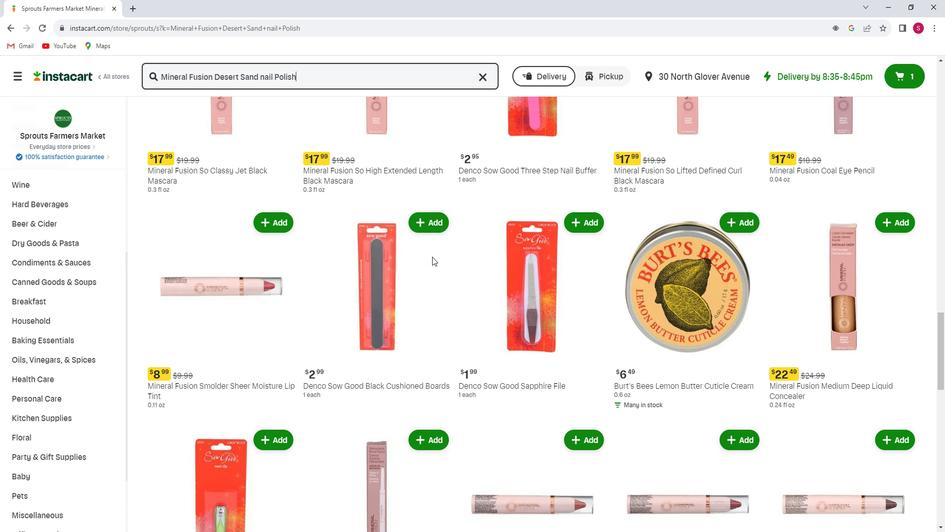 
Action: Mouse scrolled (442, 256) with delta (0, 0)
Screenshot: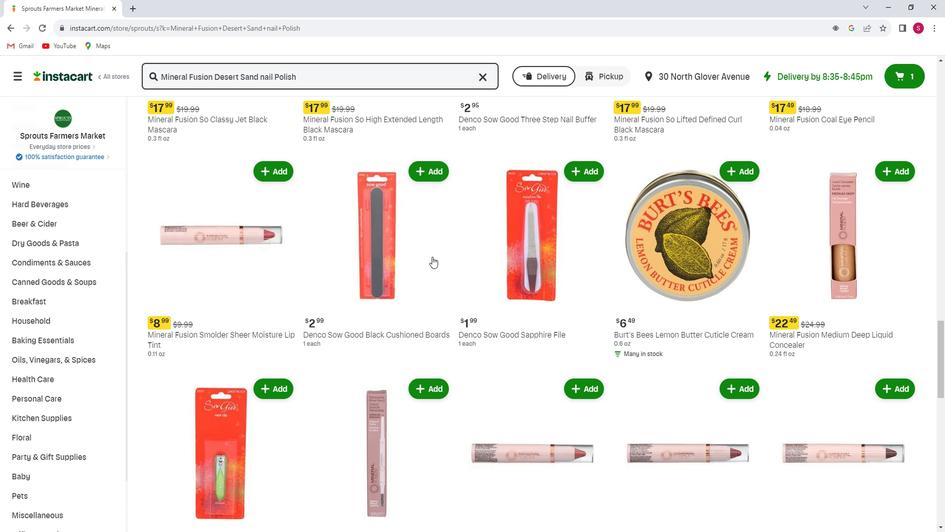 
Action: Mouse scrolled (442, 256) with delta (0, 0)
Screenshot: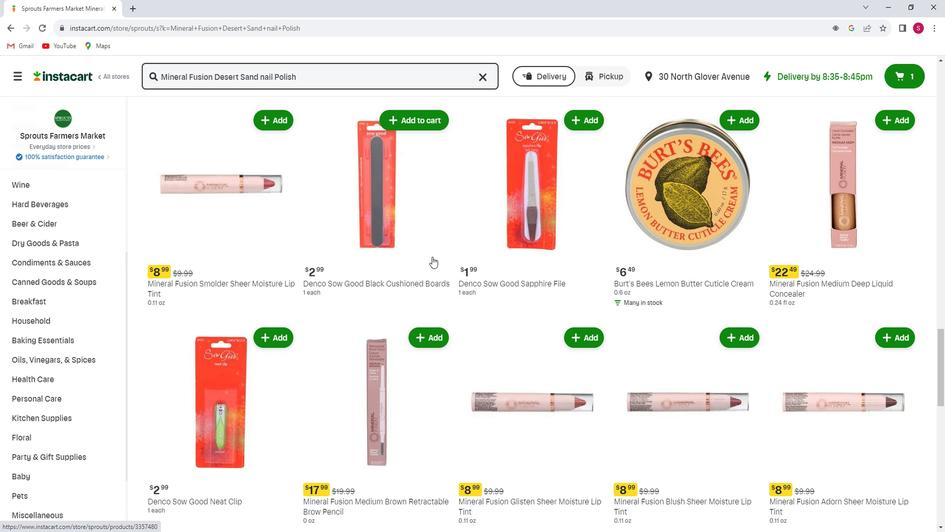 
Action: Mouse scrolled (442, 256) with delta (0, 0)
Screenshot: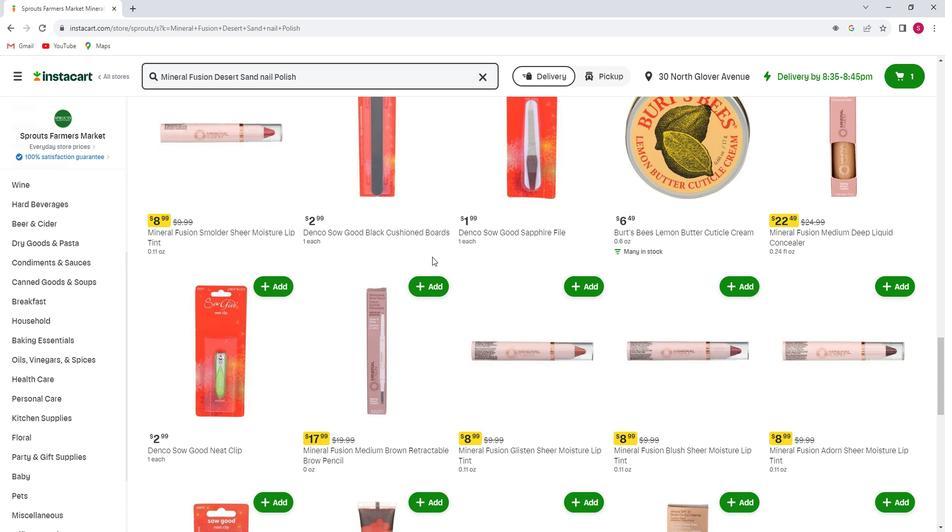 
Action: Mouse scrolled (442, 256) with delta (0, 0)
Screenshot: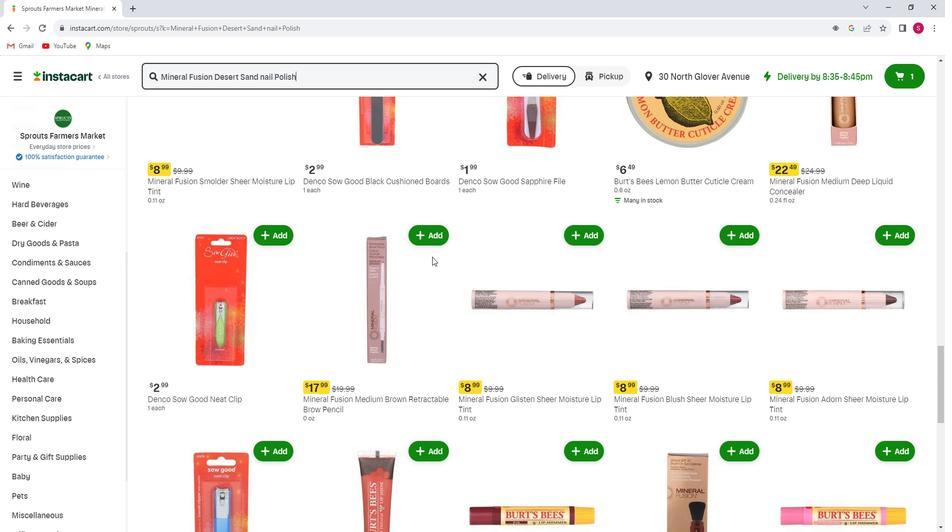 
Action: Mouse scrolled (442, 256) with delta (0, 0)
Screenshot: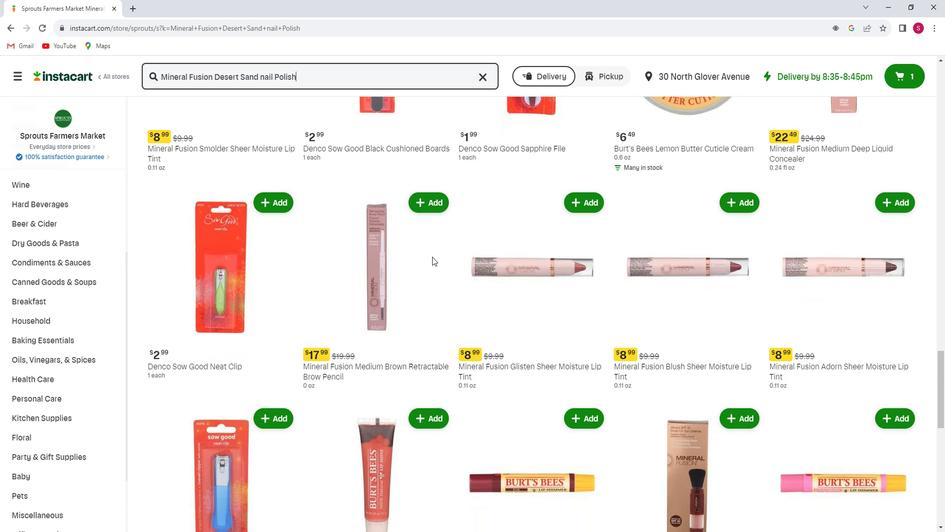 
Action: Mouse scrolled (442, 256) with delta (0, 0)
Screenshot: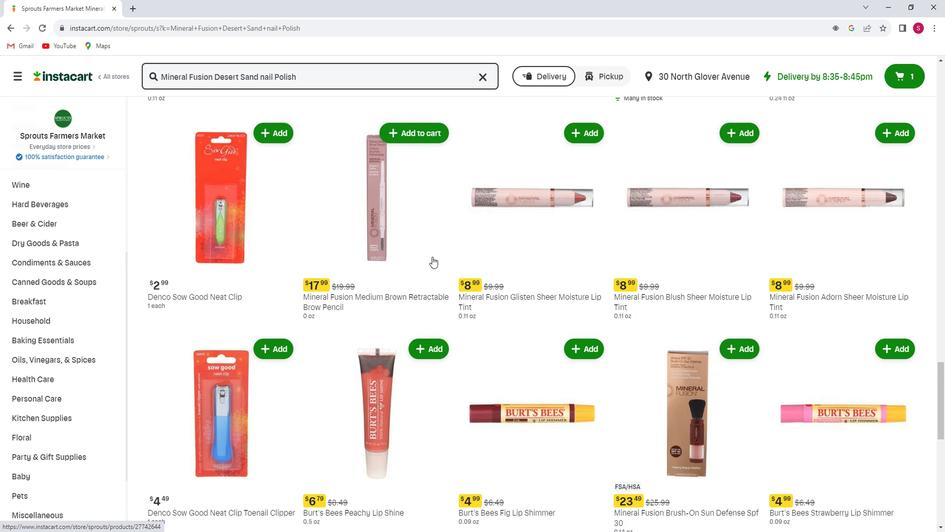 
Action: Mouse scrolled (442, 256) with delta (0, 0)
Screenshot: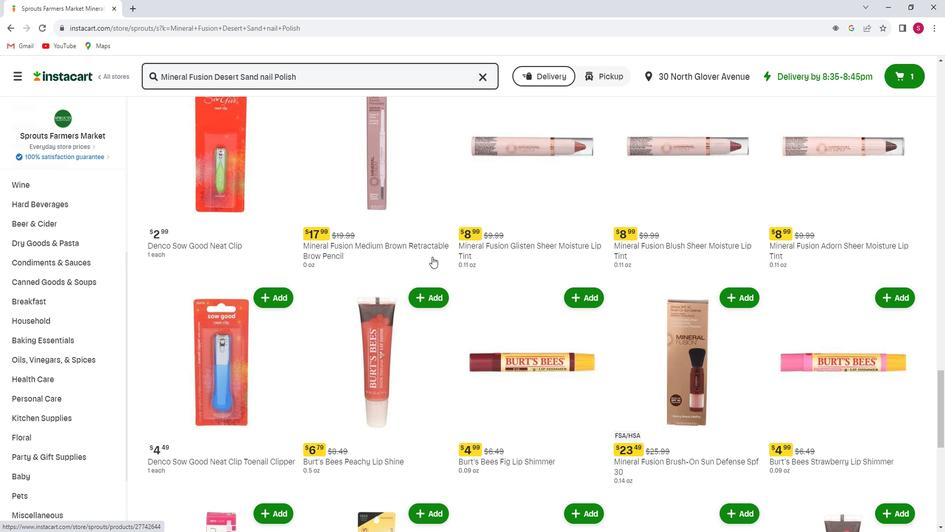 
Action: Mouse scrolled (442, 256) with delta (0, 0)
Screenshot: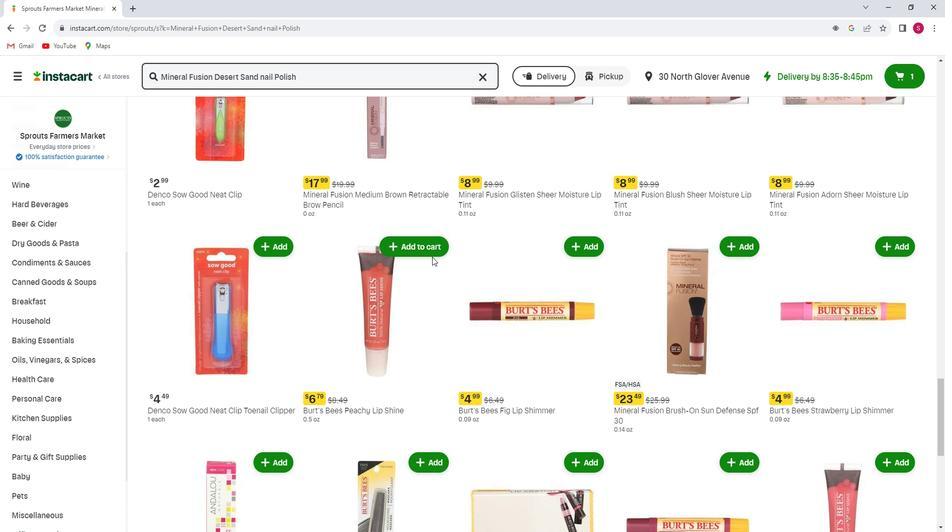 
Action: Mouse scrolled (442, 256) with delta (0, 0)
Screenshot: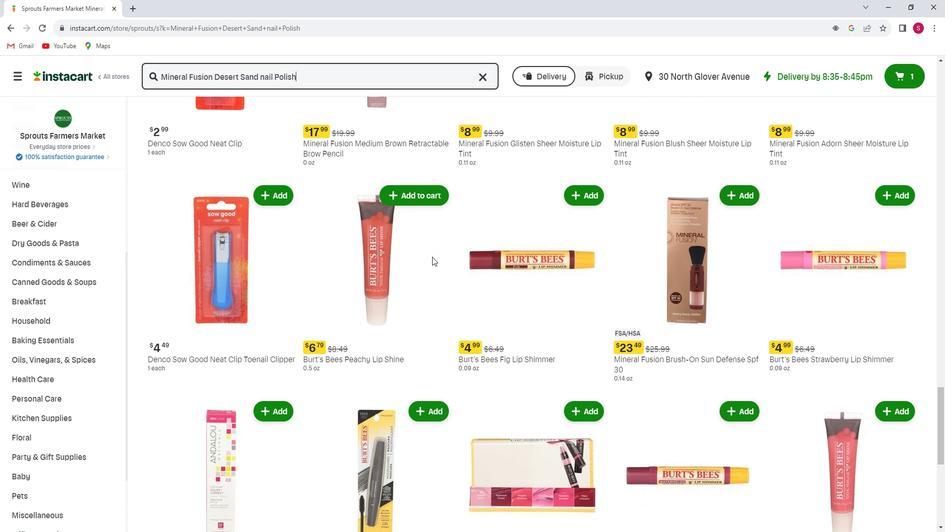 
Action: Mouse scrolled (442, 256) with delta (0, 0)
Screenshot: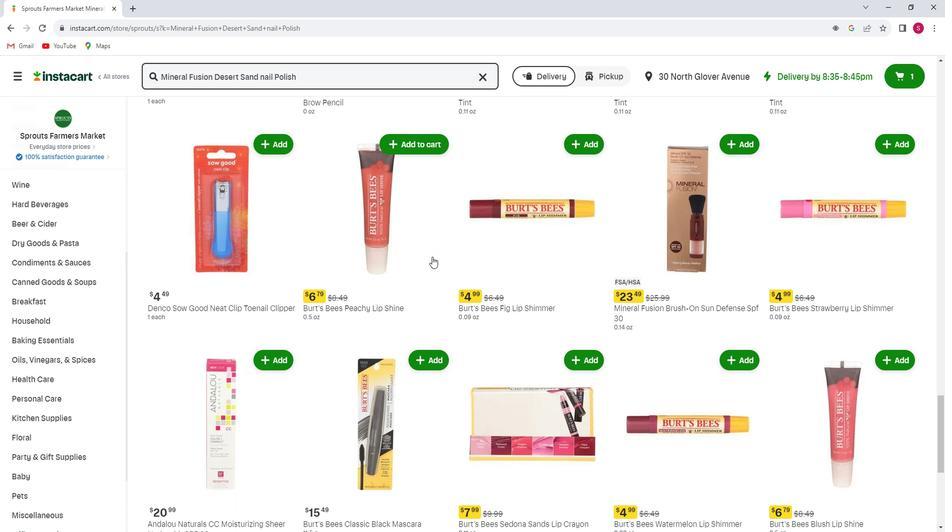 
Action: Mouse scrolled (442, 256) with delta (0, 0)
Screenshot: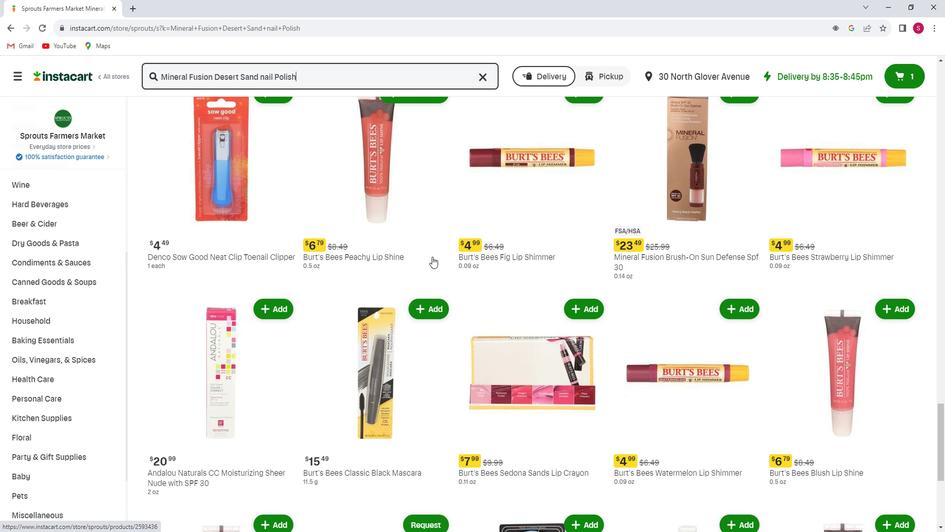 
Action: Mouse moved to (439, 258)
Screenshot: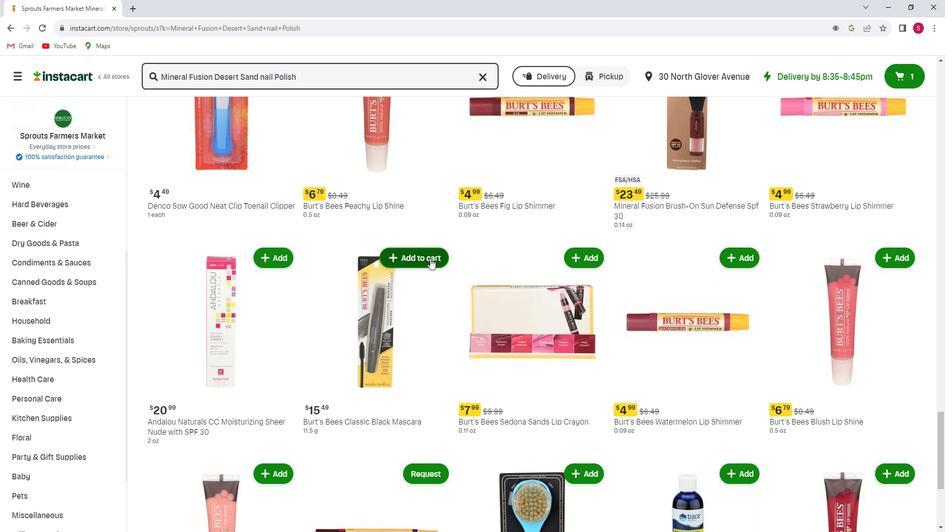 
Action: Mouse scrolled (439, 258) with delta (0, 0)
Screenshot: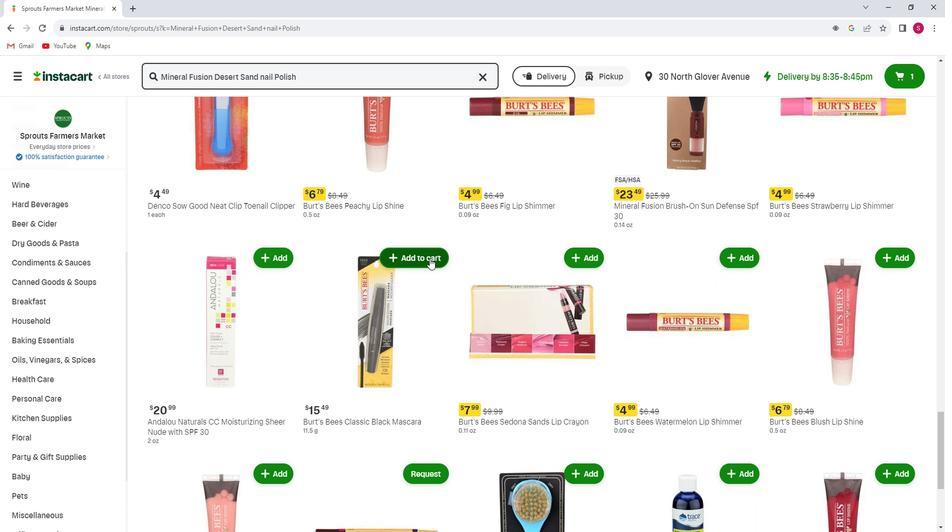 
Action: Mouse moved to (437, 259)
Screenshot: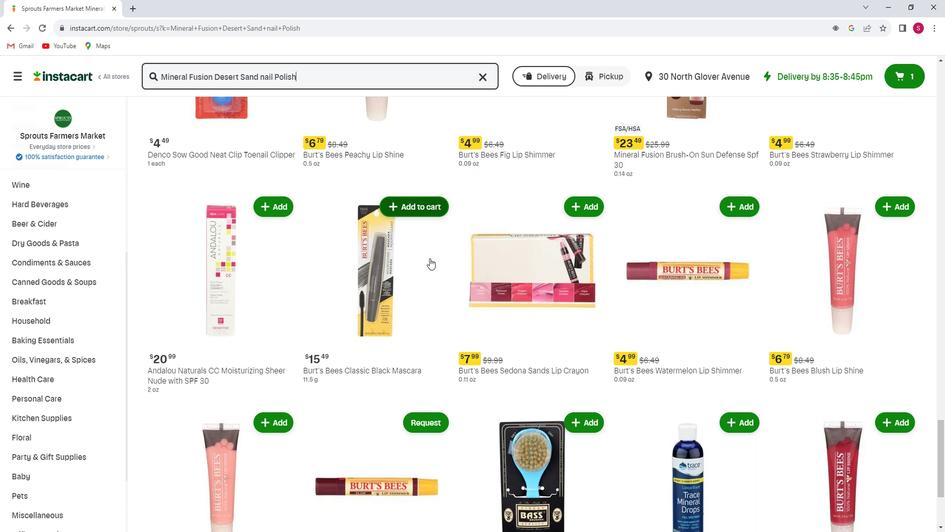 
Action: Mouse scrolled (437, 259) with delta (0, 0)
Screenshot: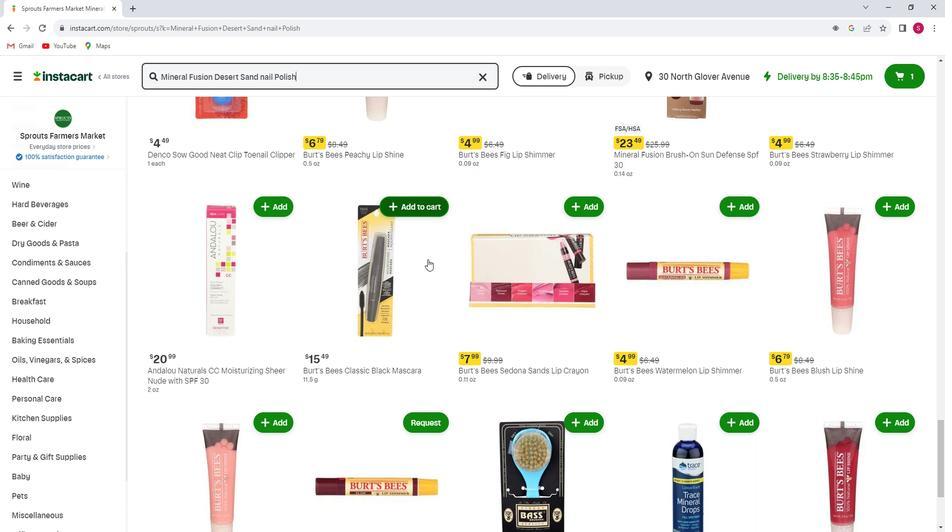 
Action: Mouse scrolled (437, 259) with delta (0, 0)
Screenshot: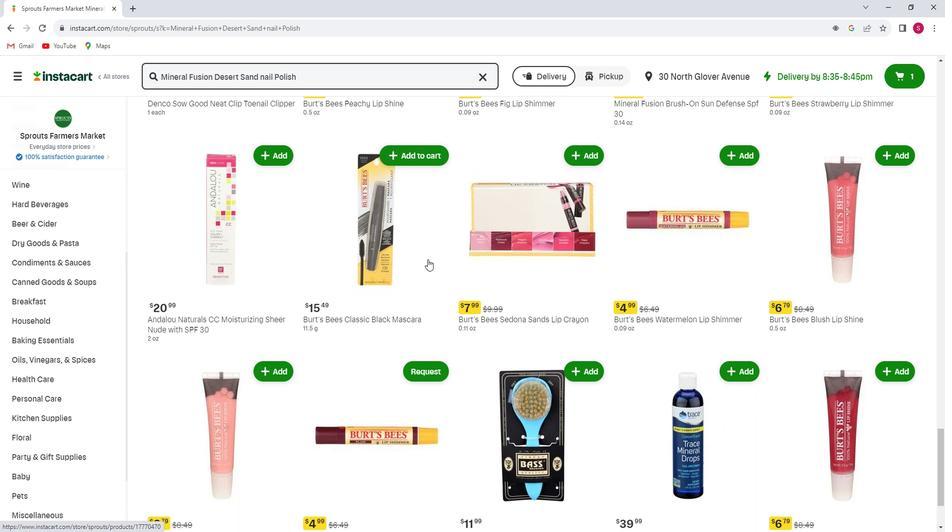 
Action: Mouse scrolled (437, 259) with delta (0, 0)
Screenshot: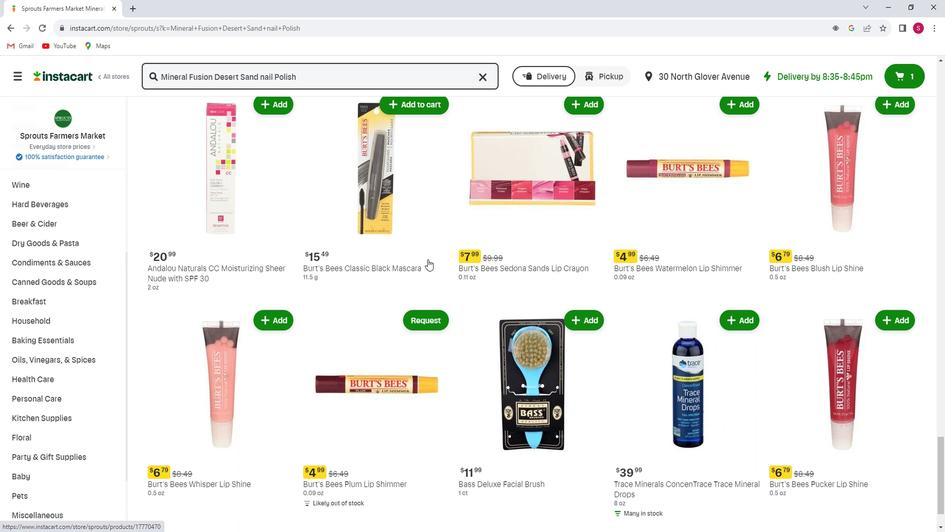
Action: Mouse scrolled (437, 259) with delta (0, 0)
Screenshot: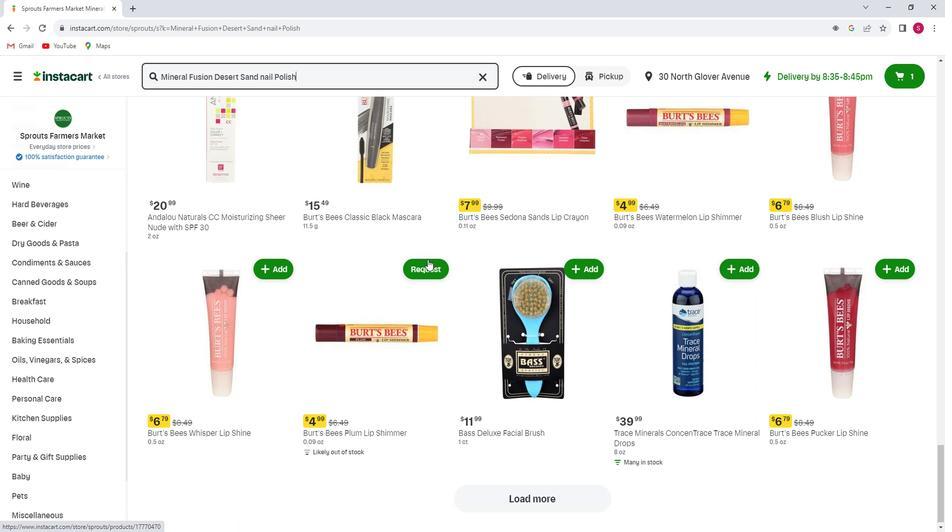 
Action: Mouse scrolled (437, 259) with delta (0, 0)
Screenshot: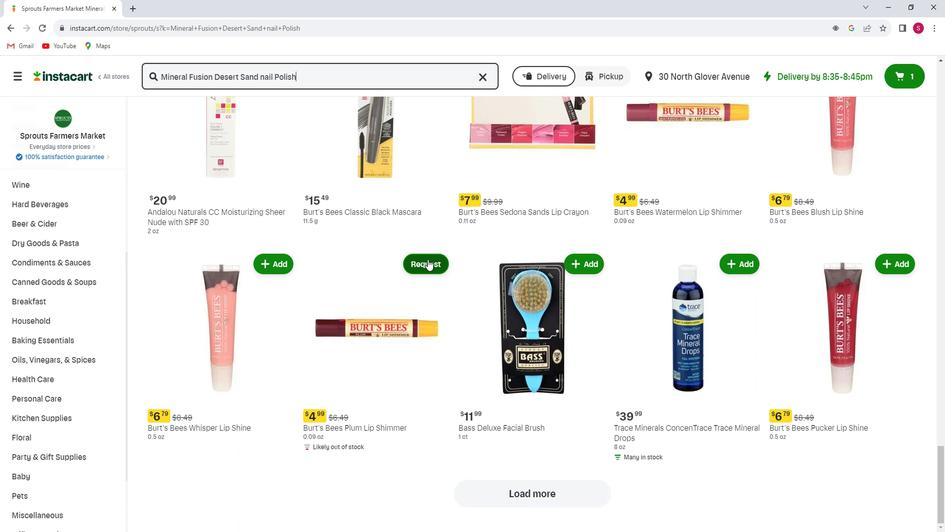 
Action: Mouse scrolled (437, 259) with delta (0, 0)
Screenshot: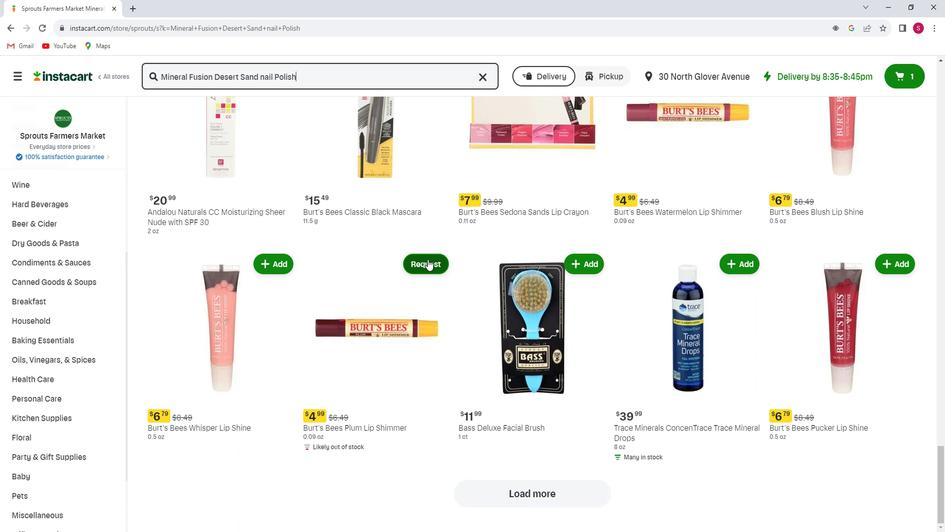 
Action: Mouse moved to (511, 296)
Screenshot: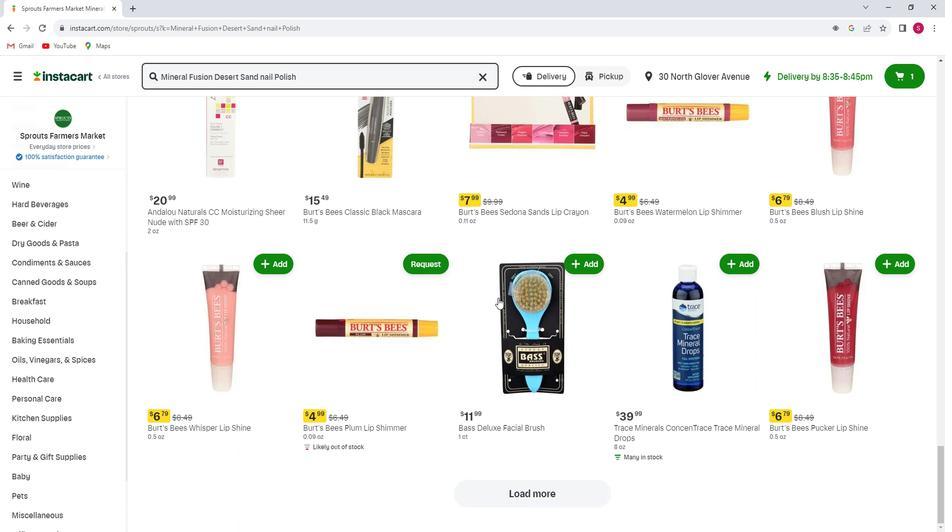 
